 Task: Open Card Card0000000274 in Board Board0000000069 in Workspace WS0000000023 in Trello. Add Member Carxxstreet791@gmail.com to Card Card0000000274 in Board Board0000000069 in Workspace WS0000000023 in Trello. Add Blue Label titled Label0000000274 to Card Card0000000274 in Board Board0000000069 in Workspace WS0000000023 in Trello. Add Checklist CL0000000274 to Card Card0000000274 in Board Board0000000069 in Workspace WS0000000023 in Trello. Add Dates with Start Date as Sep 01 2023 and Due Date as Sep 30 2023 to Card Card0000000274 in Board Board0000000069 in Workspace WS0000000023 in Trello
Action: Mouse moved to (567, 514)
Screenshot: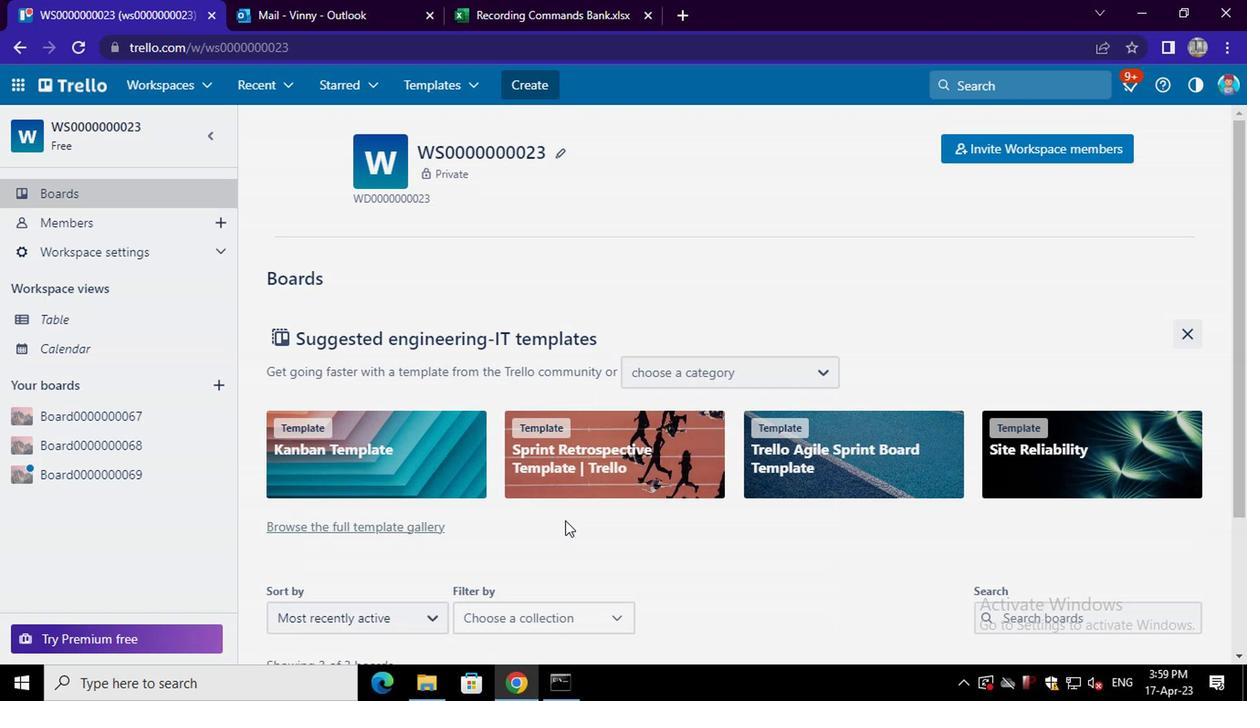 
Action: Mouse scrolled (567, 514) with delta (0, 0)
Screenshot: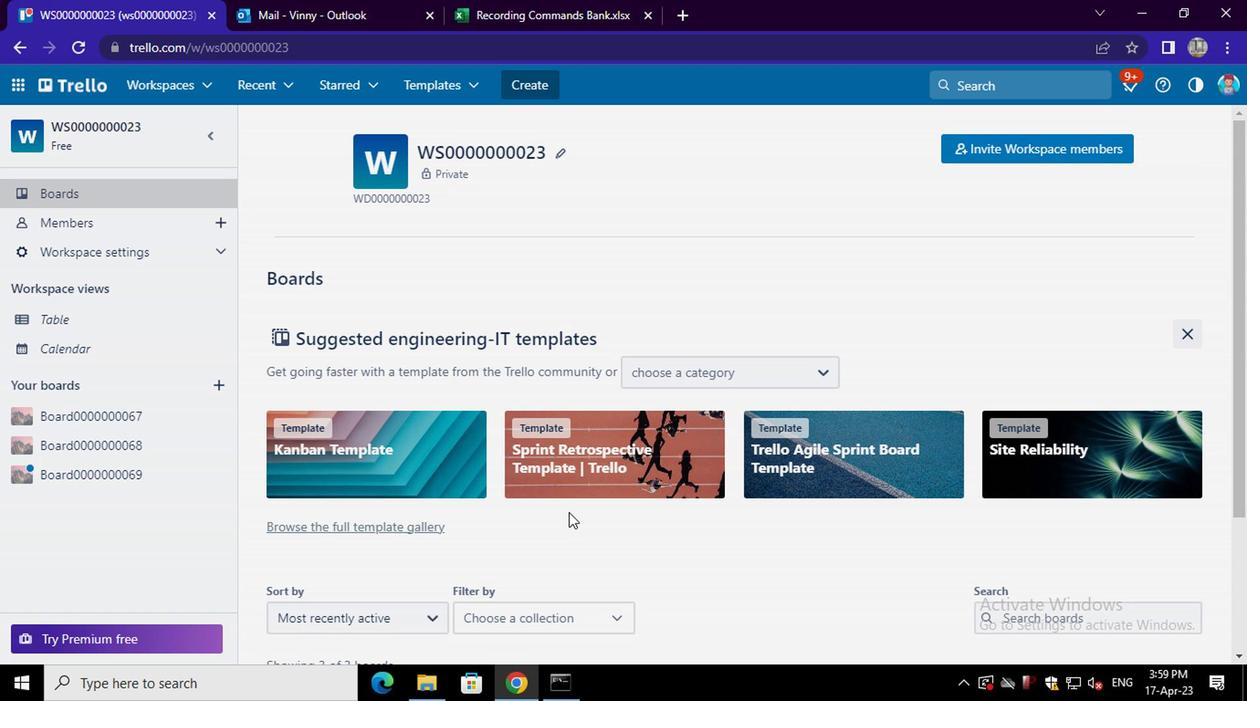 
Action: Mouse scrolled (567, 514) with delta (0, 0)
Screenshot: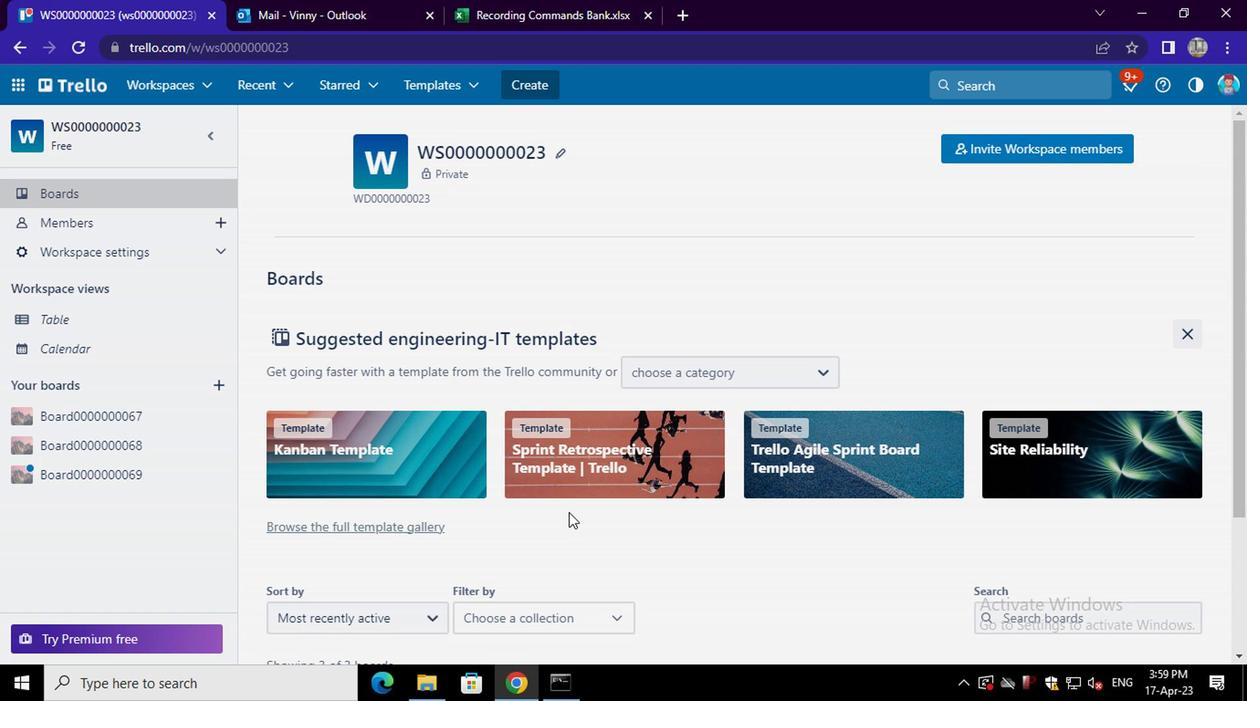 
Action: Mouse scrolled (567, 514) with delta (0, 0)
Screenshot: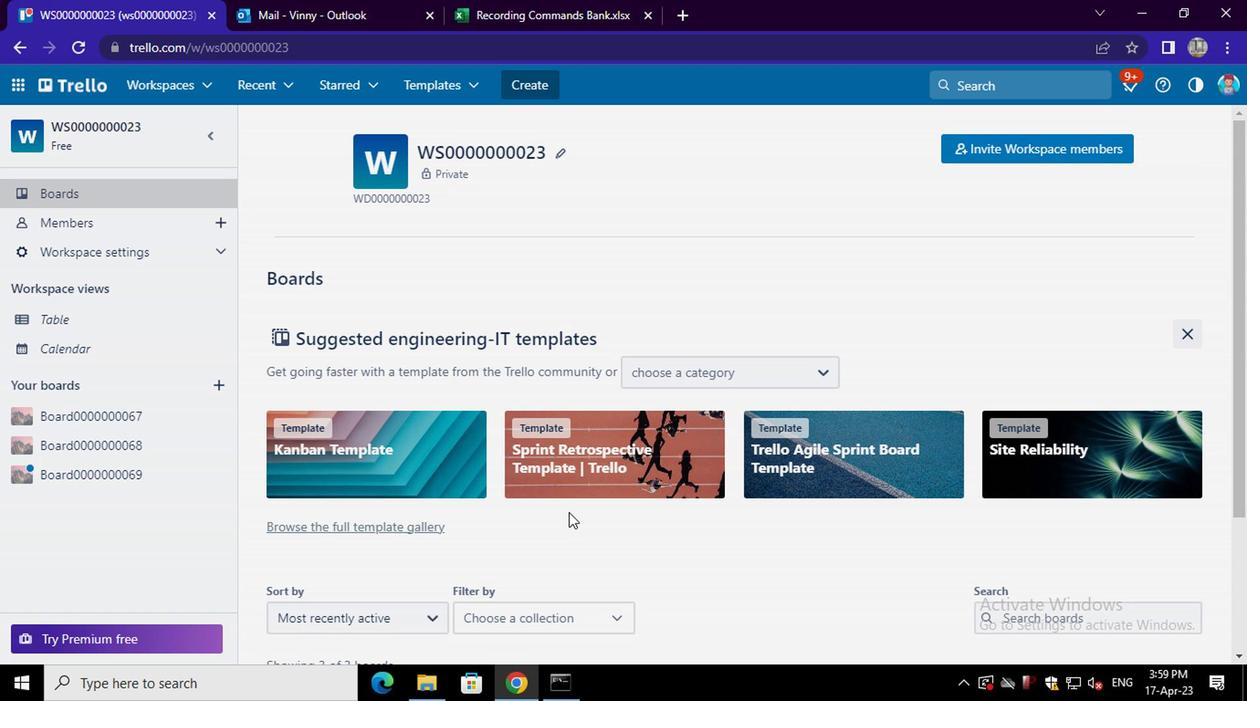
Action: Mouse scrolled (567, 514) with delta (0, 0)
Screenshot: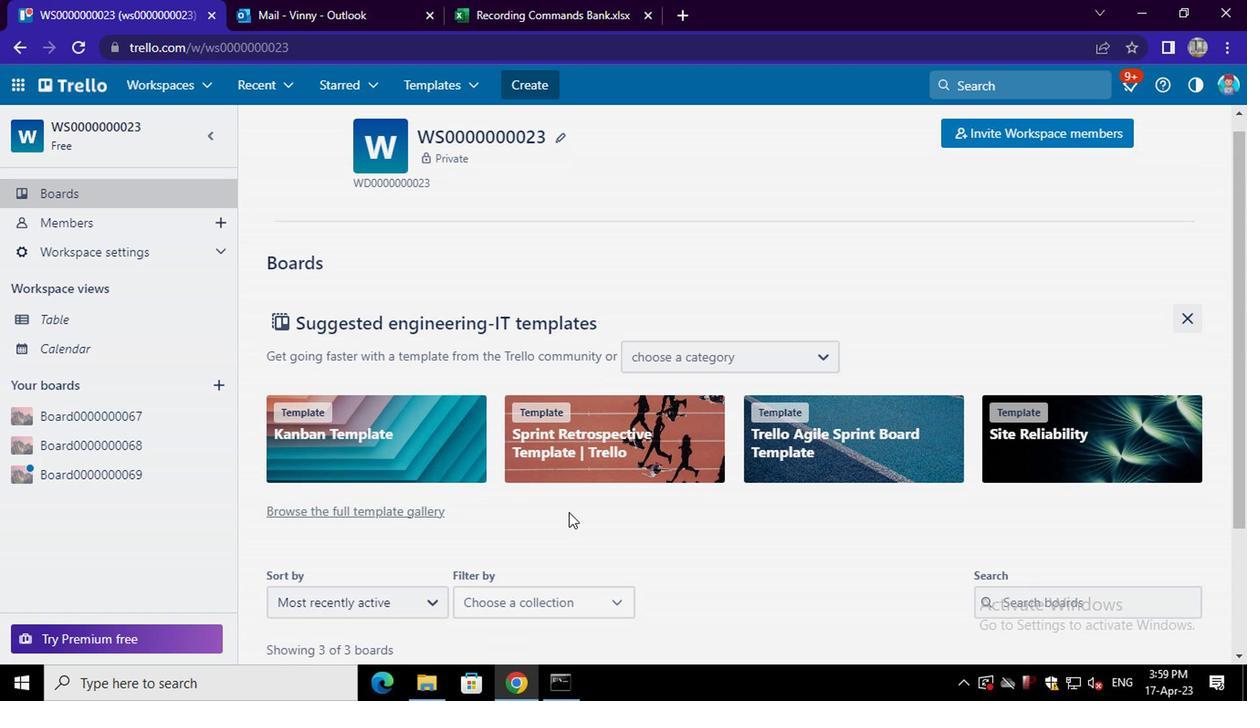 
Action: Mouse scrolled (567, 514) with delta (0, 0)
Screenshot: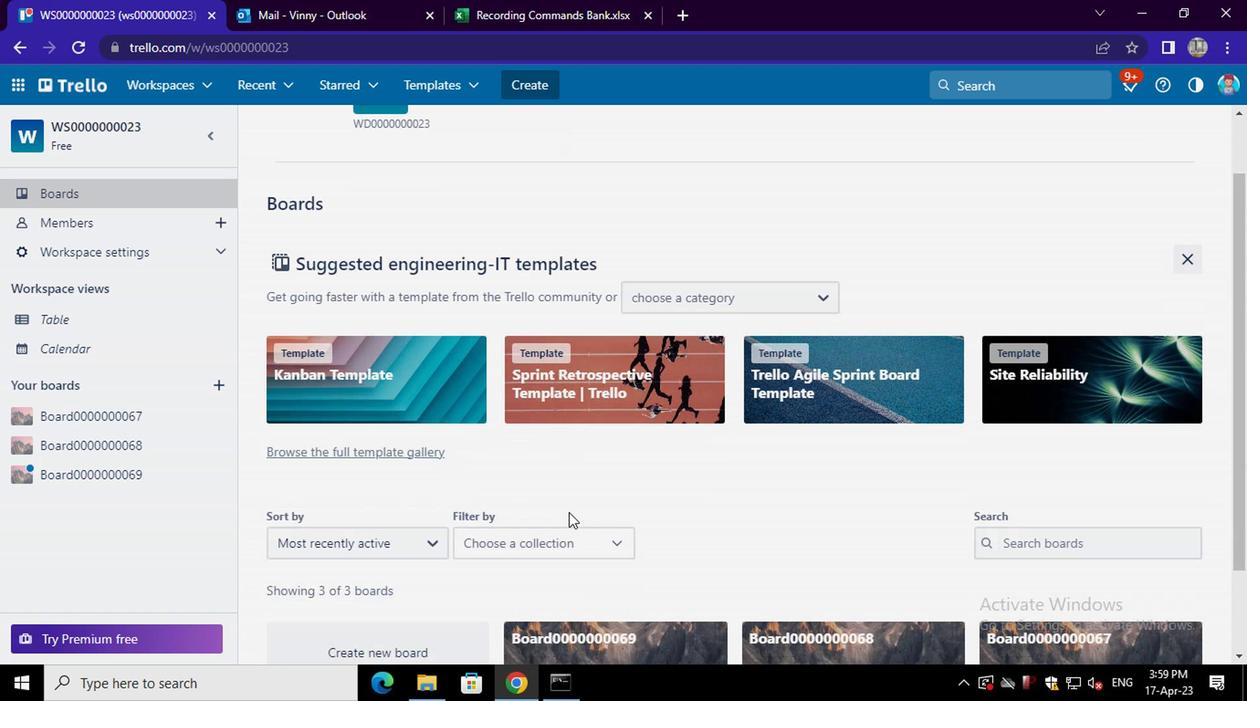 
Action: Mouse moved to (600, 542)
Screenshot: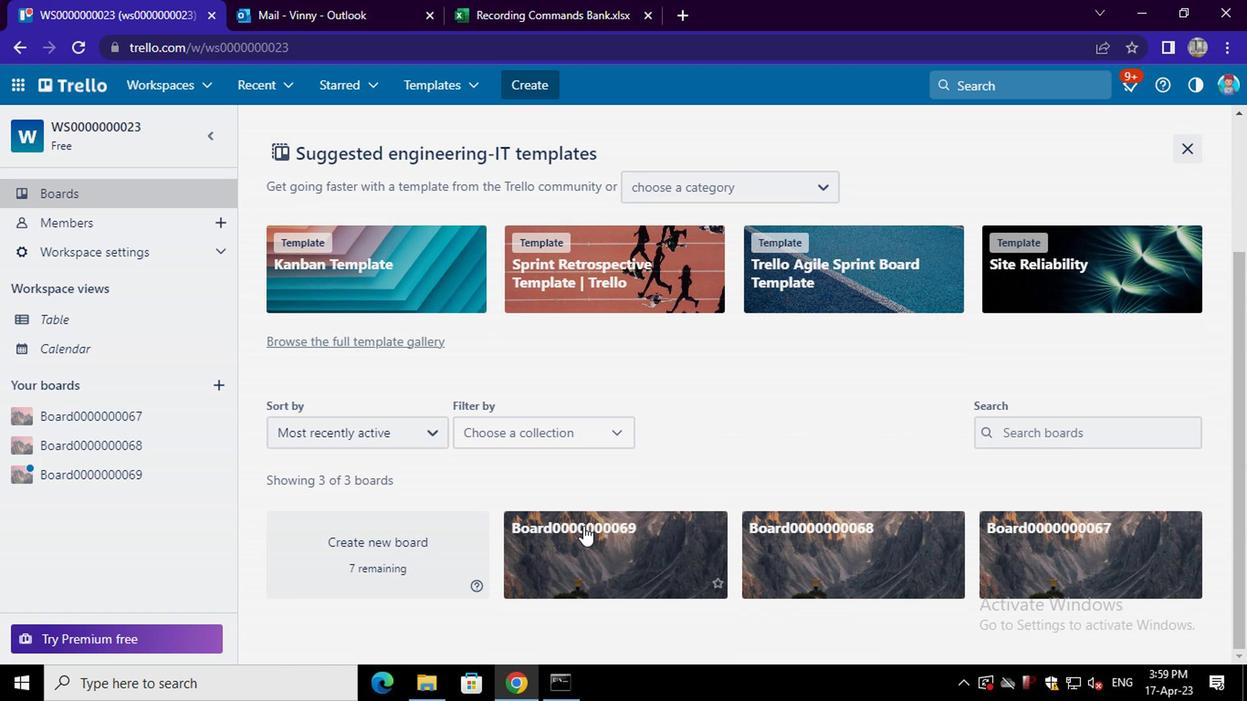 
Action: Mouse pressed left at (600, 542)
Screenshot: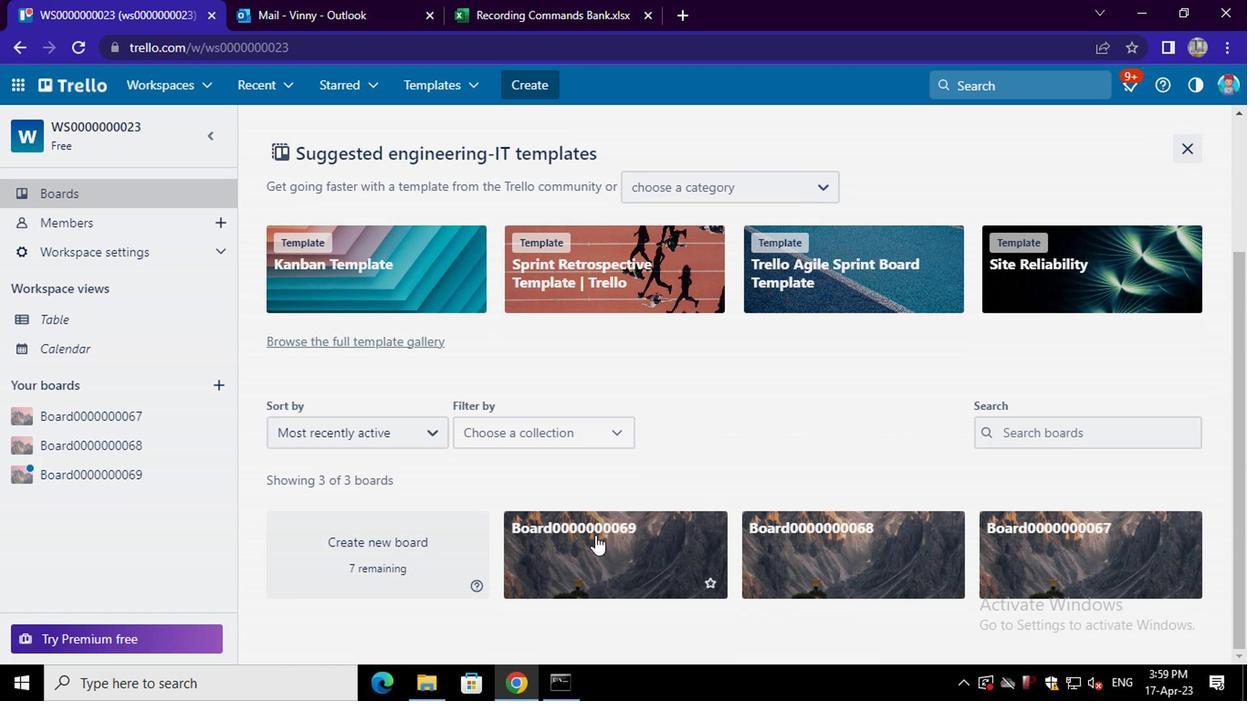 
Action: Mouse moved to (462, 366)
Screenshot: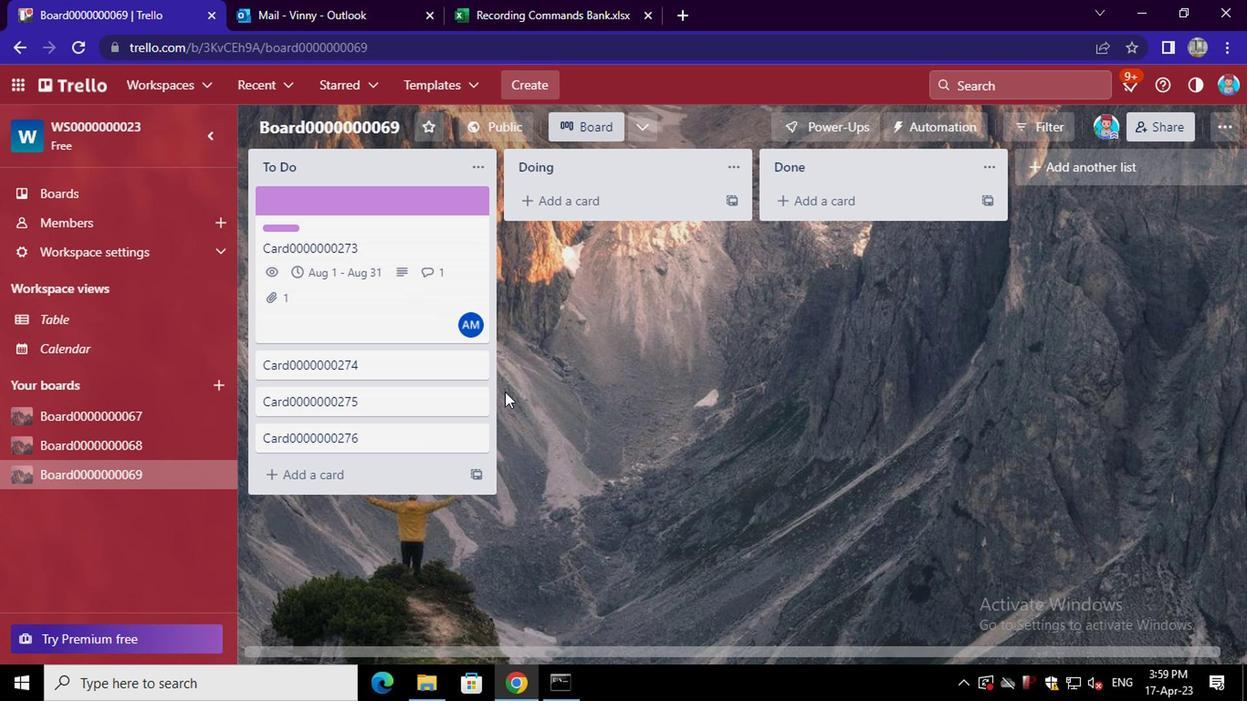 
Action: Mouse pressed left at (462, 366)
Screenshot: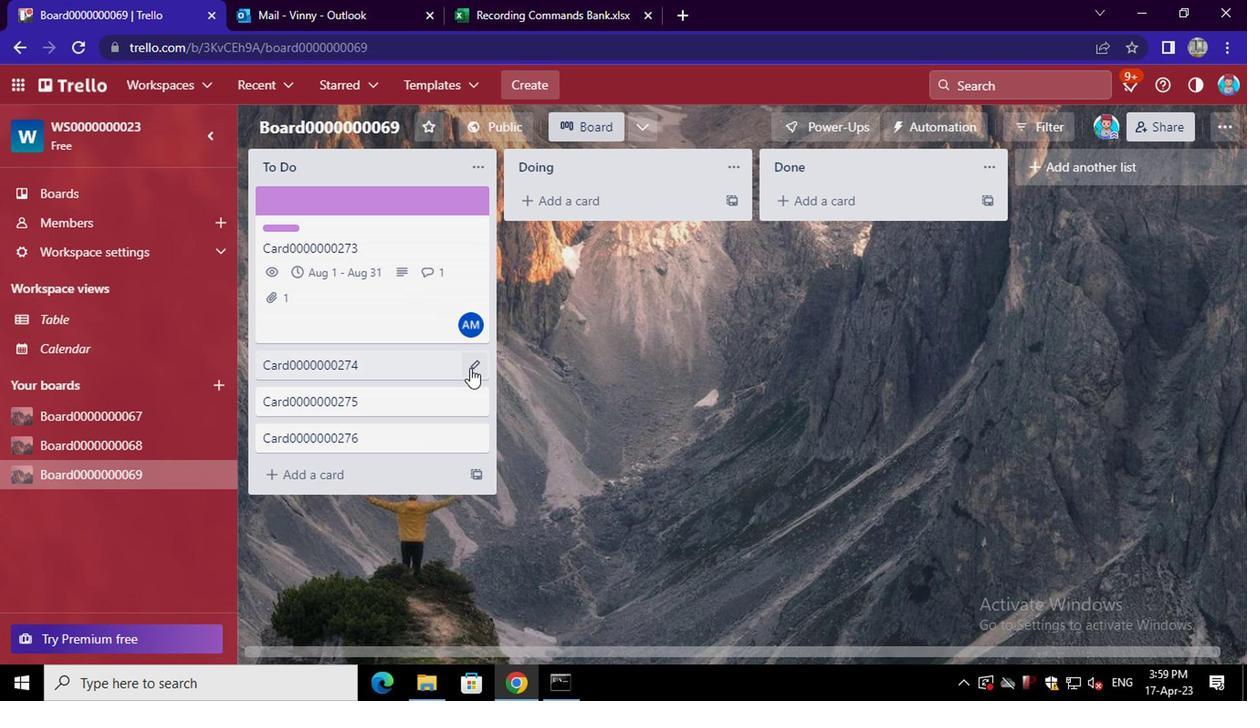 
Action: Mouse moved to (541, 358)
Screenshot: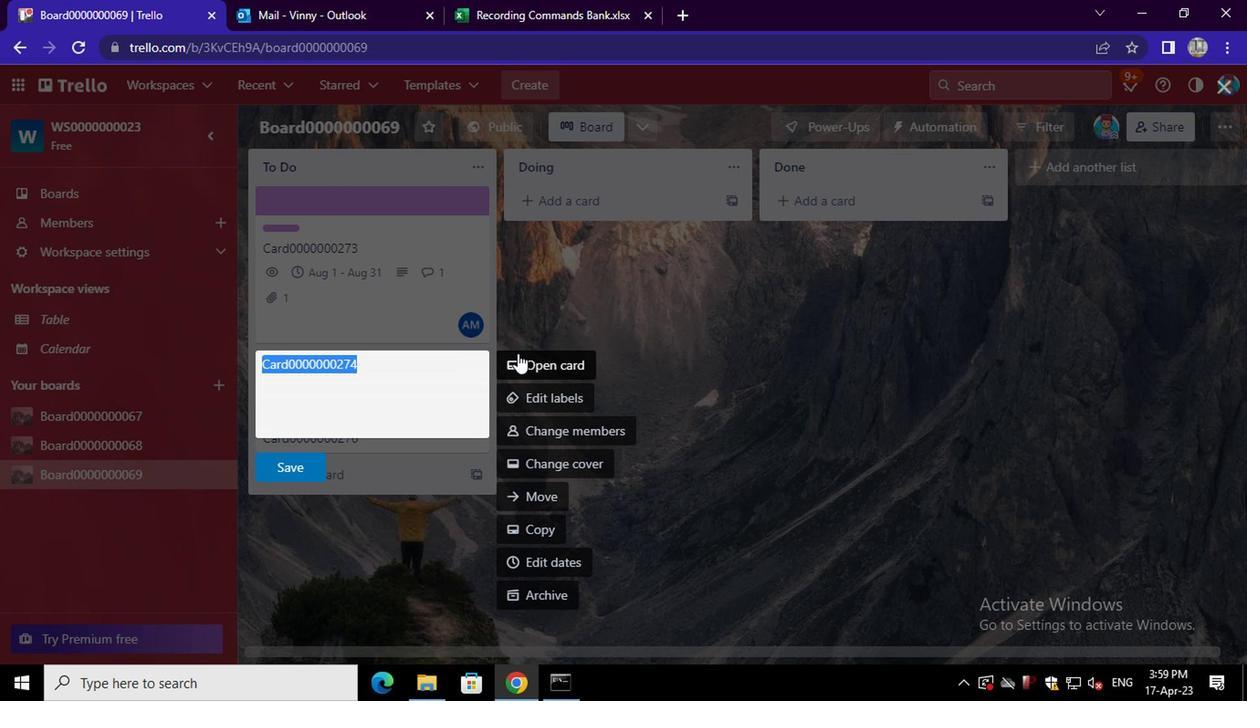 
Action: Mouse pressed left at (541, 358)
Screenshot: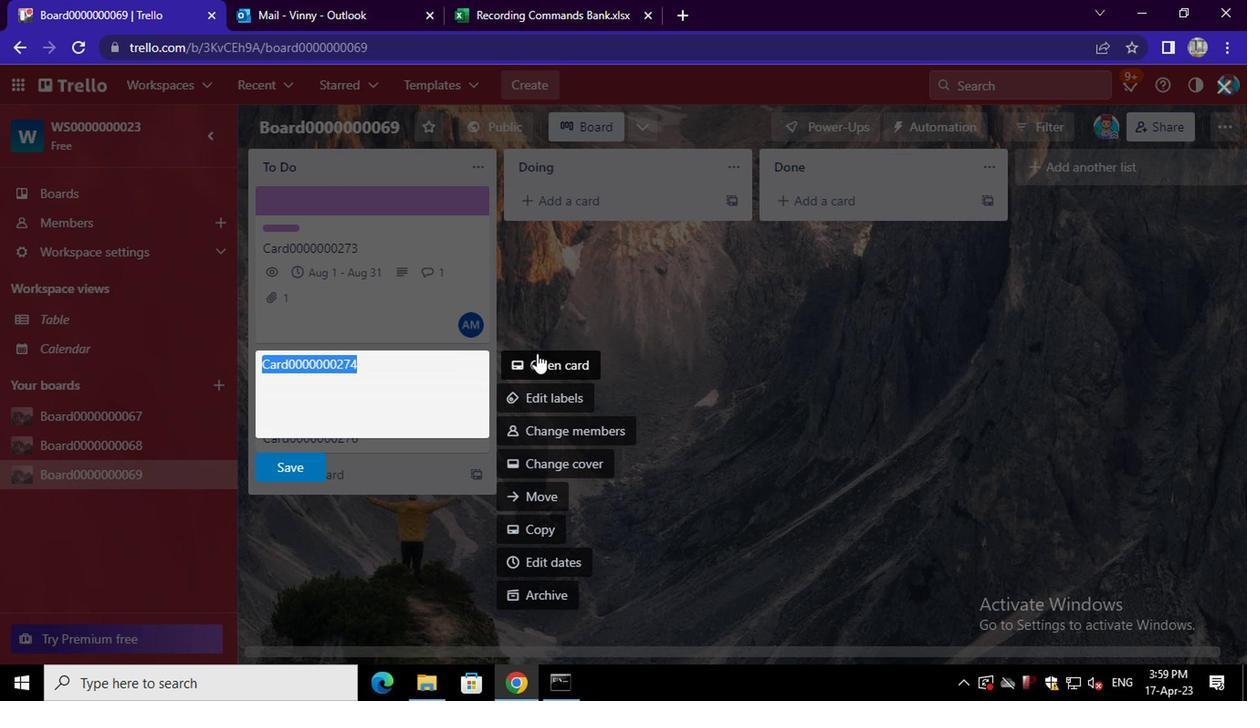 
Action: Mouse moved to (836, 235)
Screenshot: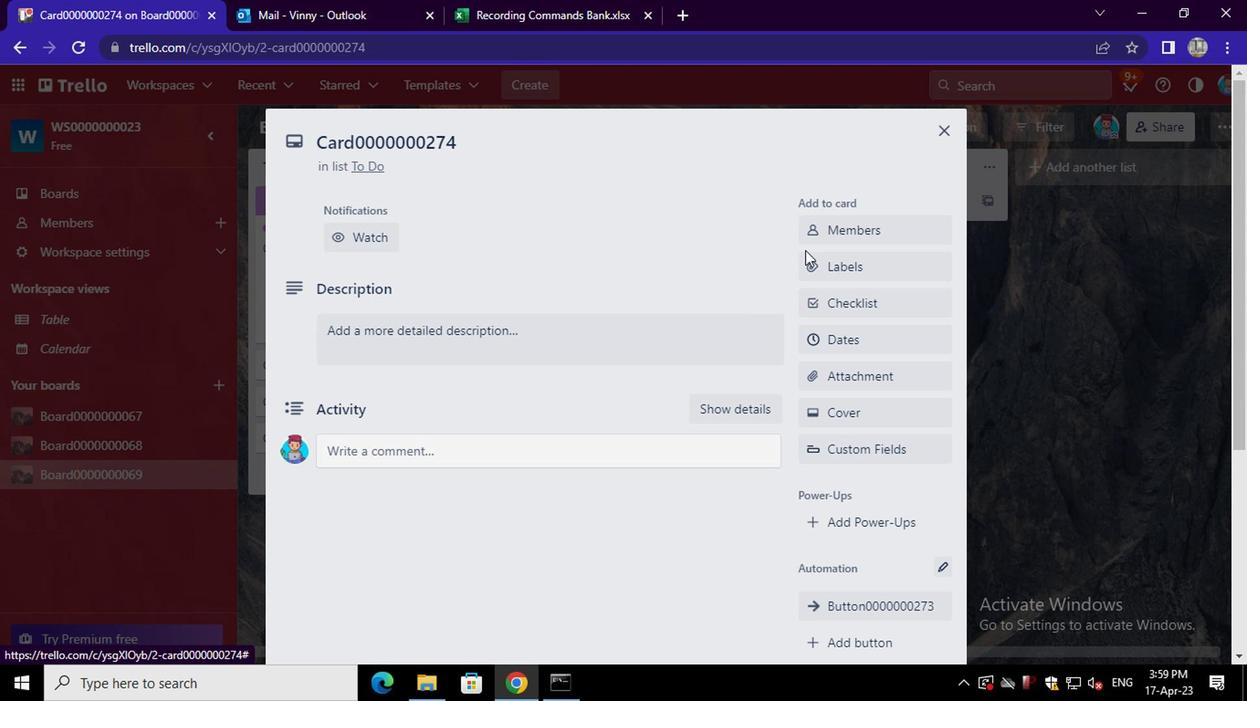 
Action: Mouse pressed left at (836, 235)
Screenshot: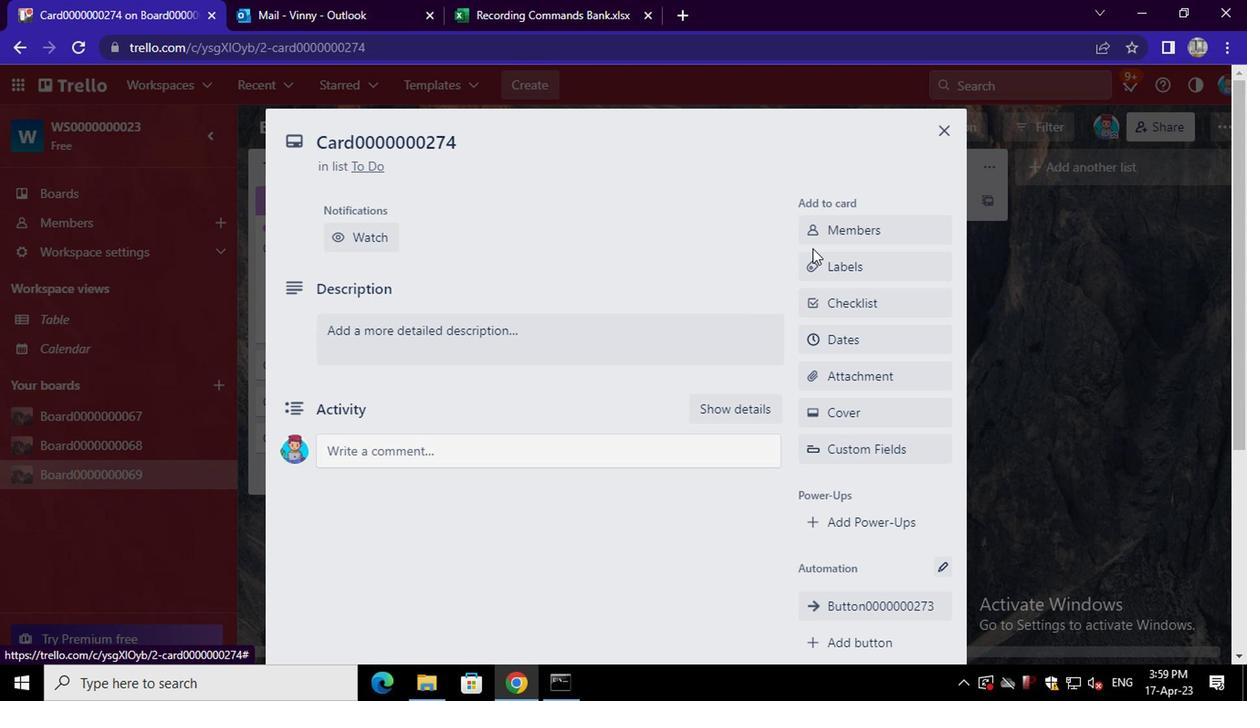 
Action: Mouse moved to (874, 317)
Screenshot: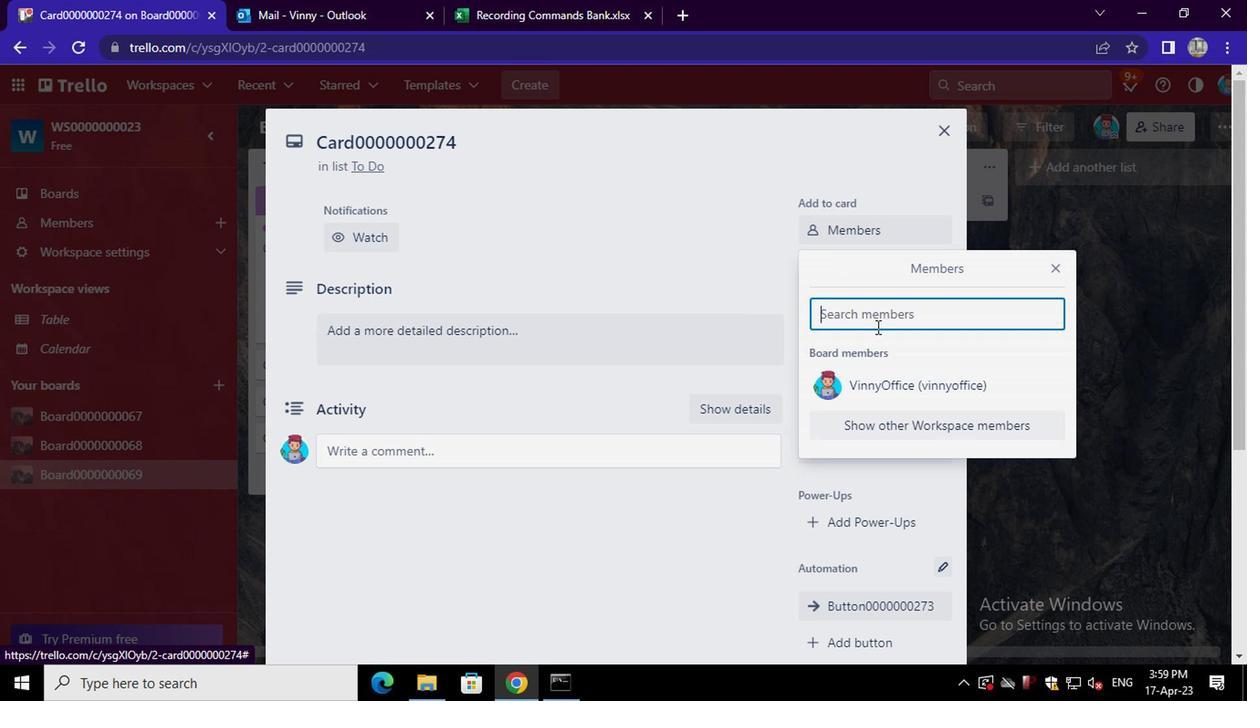 
Action: Mouse pressed left at (874, 317)
Screenshot: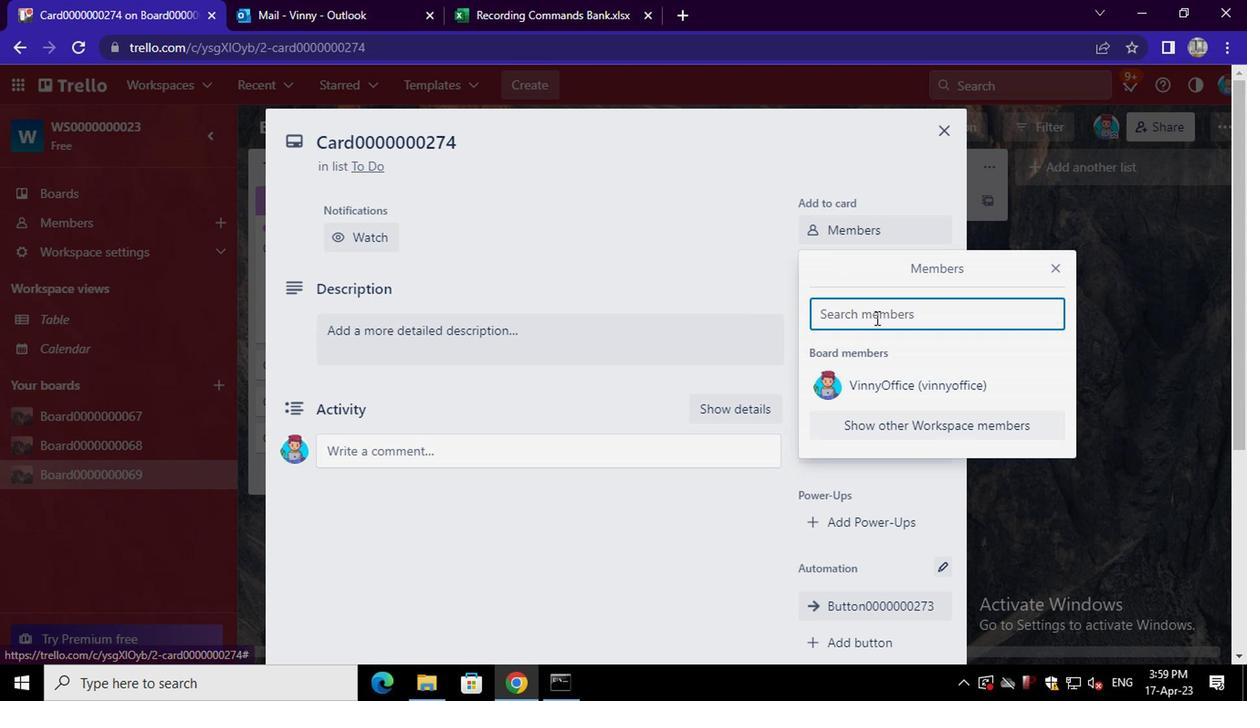 
Action: Mouse moved to (907, 291)
Screenshot: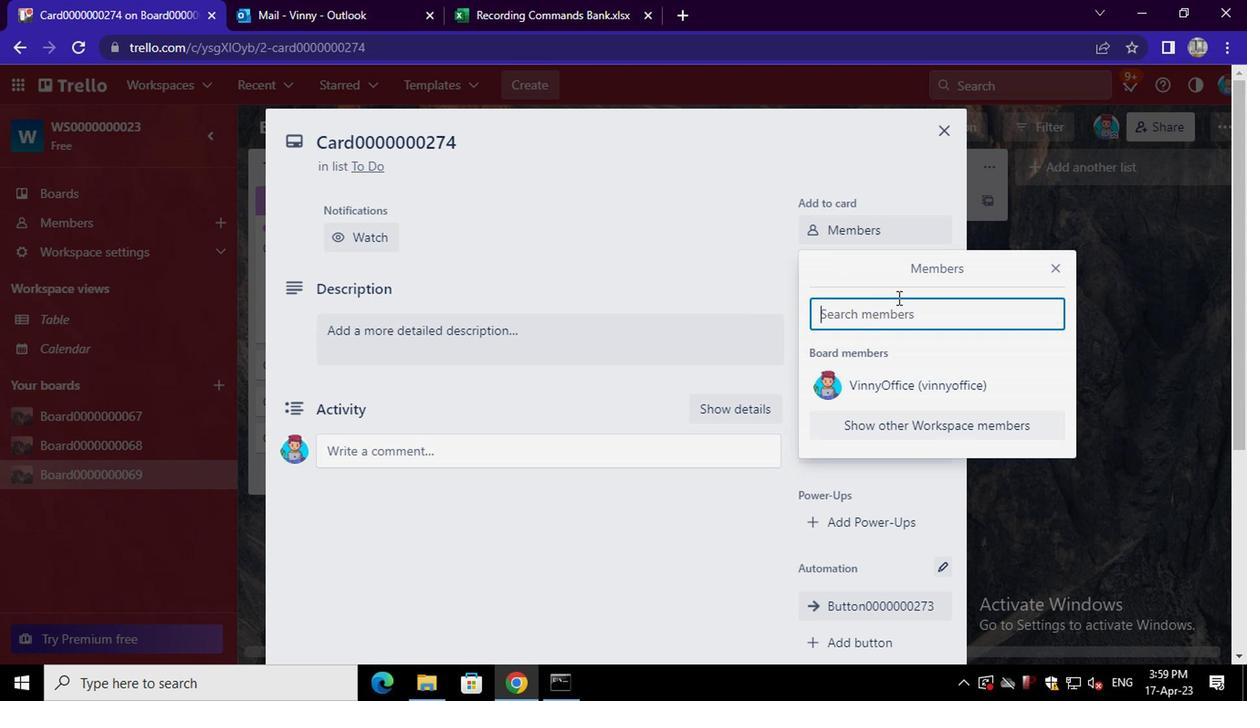 
Action: Key pressed <Key.shift>CAR<Key.backspace><Key.backspace>ARXXSTREET791<Key.shift>@GMAIL.COM
Screenshot: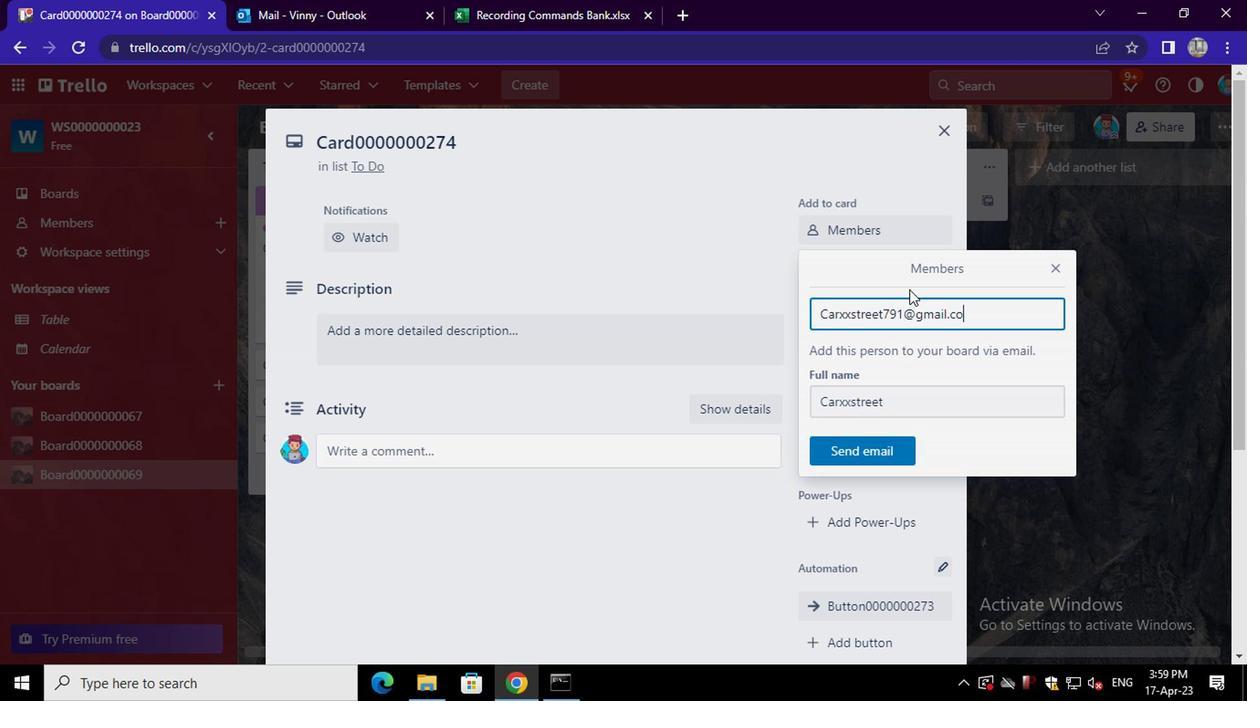
Action: Mouse moved to (885, 452)
Screenshot: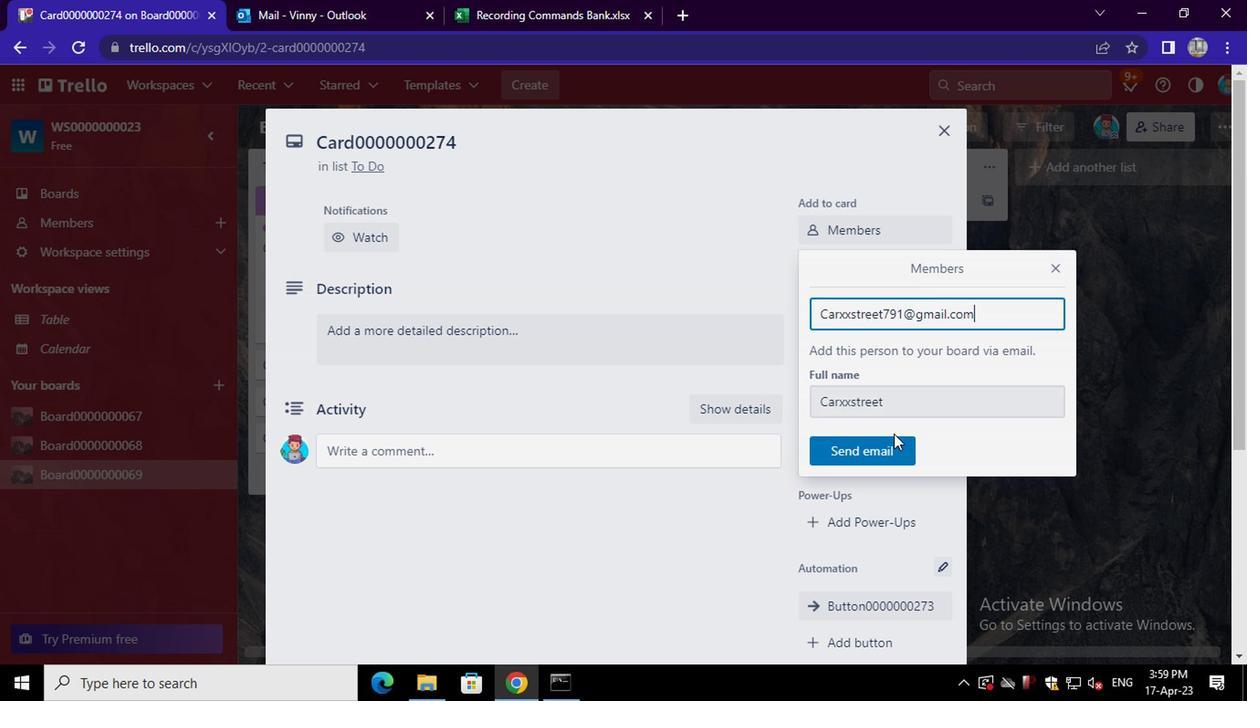 
Action: Mouse pressed left at (885, 452)
Screenshot: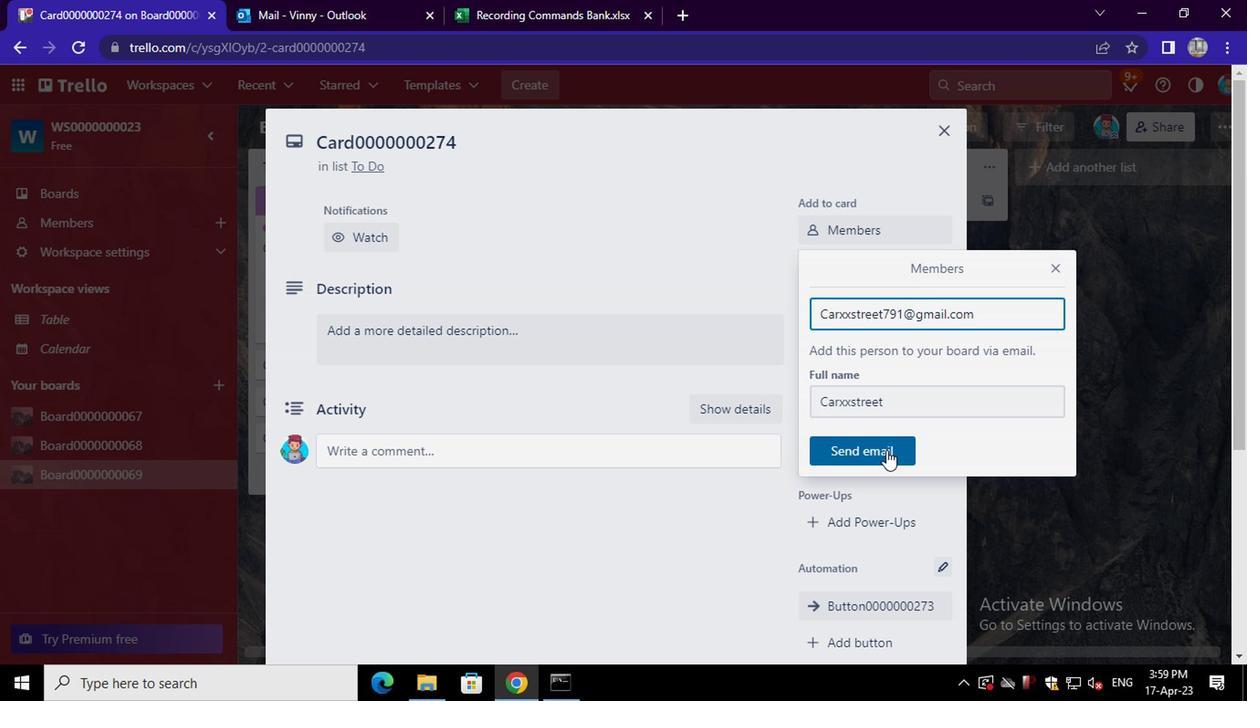 
Action: Mouse moved to (870, 271)
Screenshot: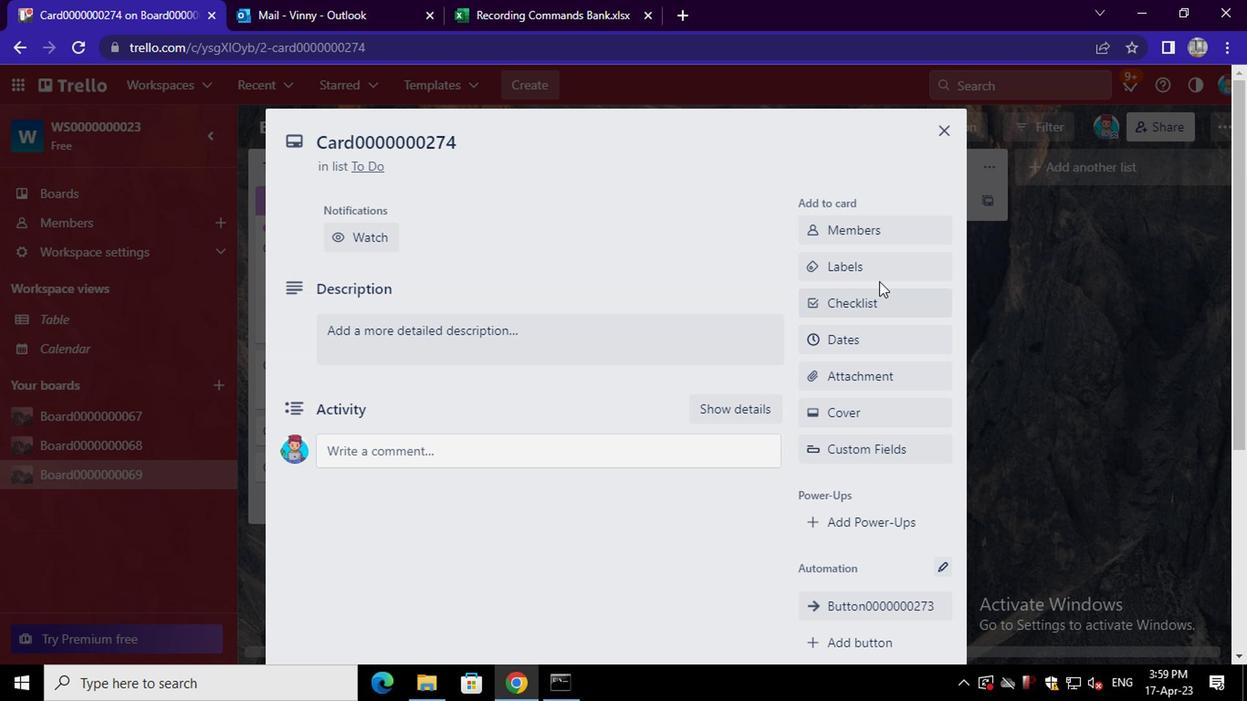 
Action: Mouse pressed left at (870, 271)
Screenshot: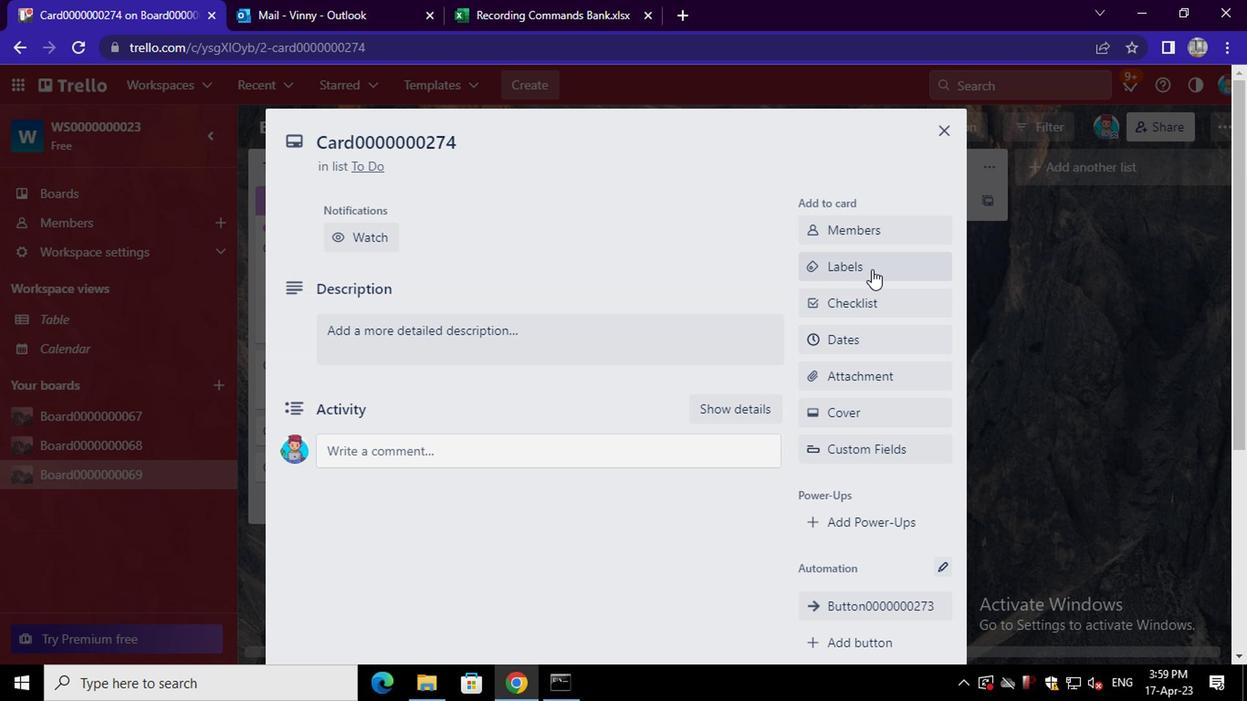 
Action: Mouse moved to (899, 177)
Screenshot: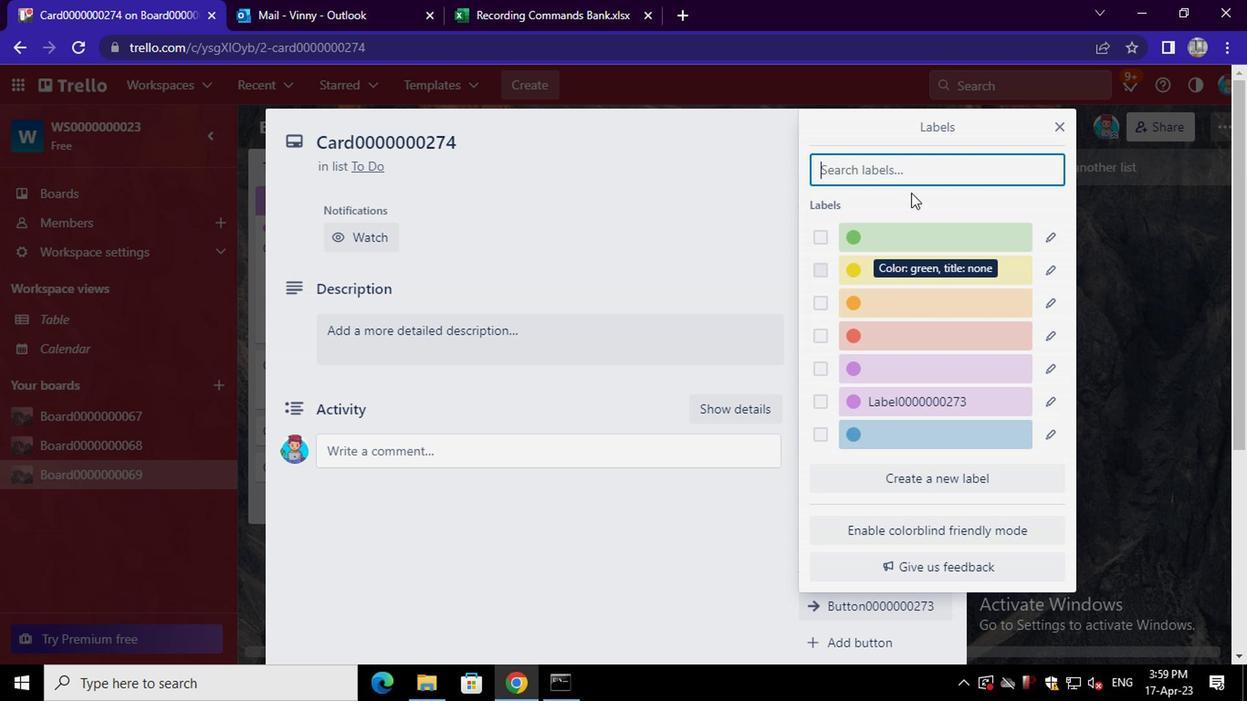 
Action: Mouse pressed left at (899, 177)
Screenshot: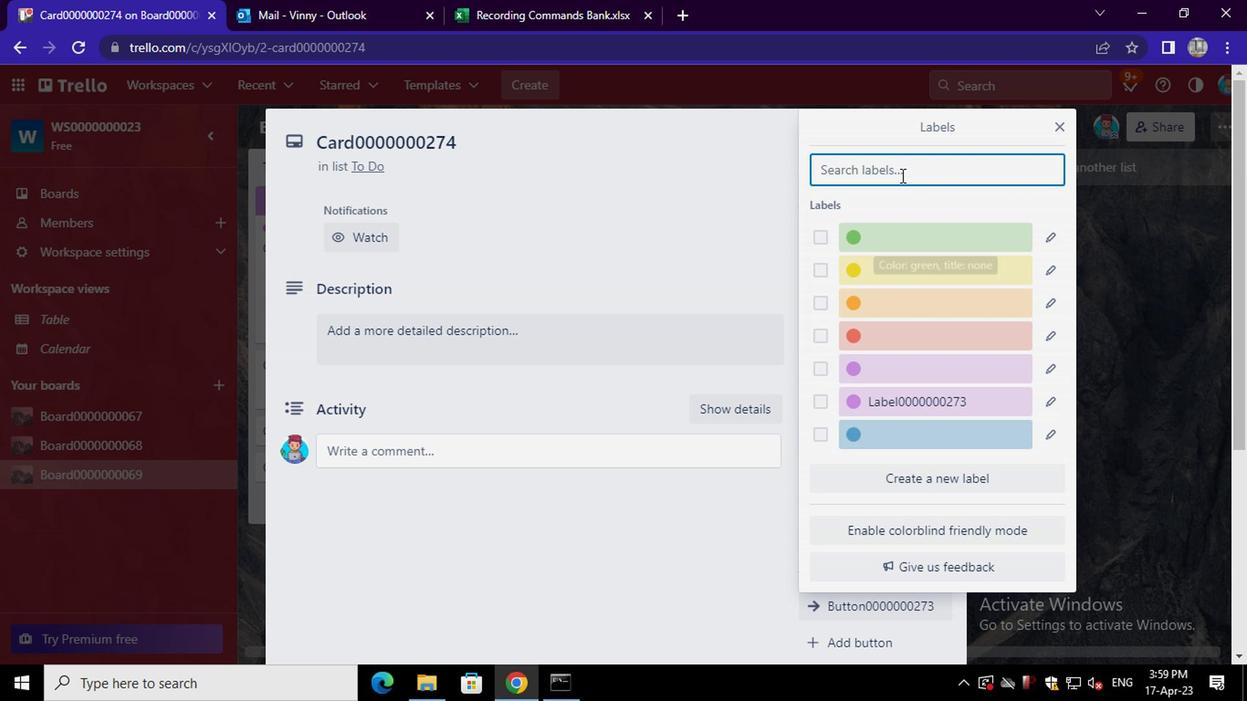 
Action: Key pressed <Key.shift>LABEL0000000274
Screenshot: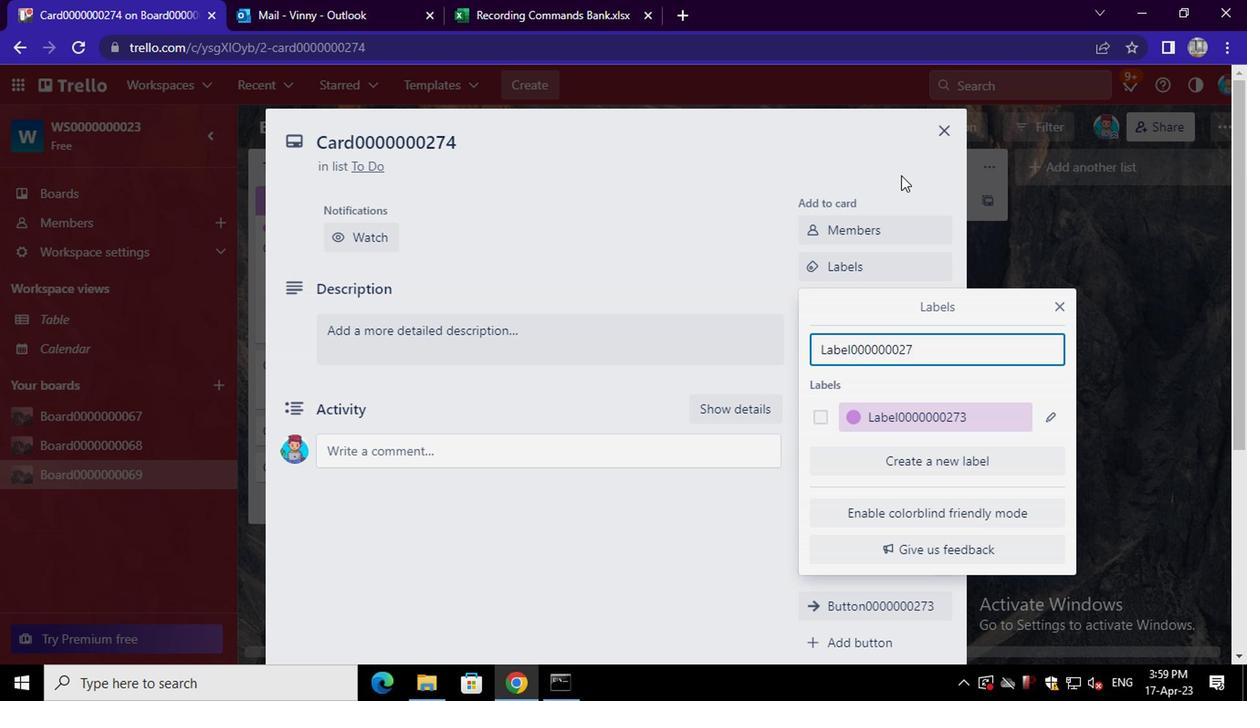 
Action: Mouse moved to (962, 422)
Screenshot: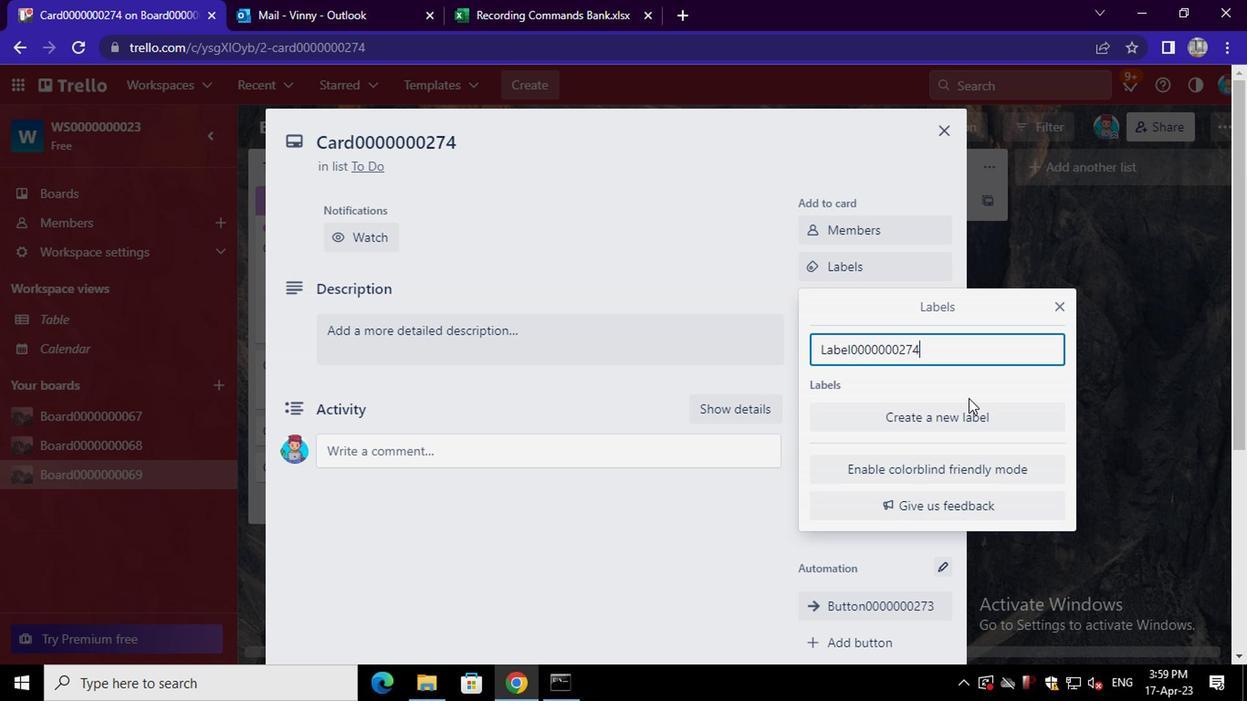 
Action: Mouse pressed left at (962, 422)
Screenshot: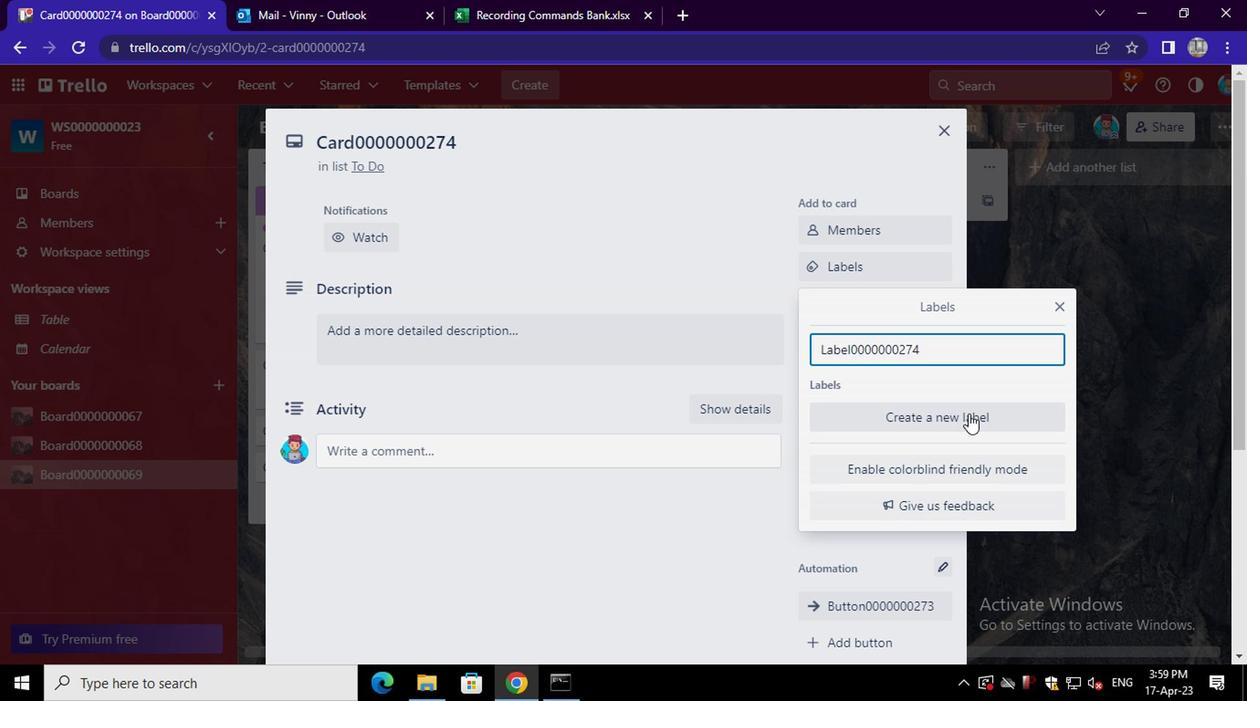 
Action: Mouse moved to (840, 499)
Screenshot: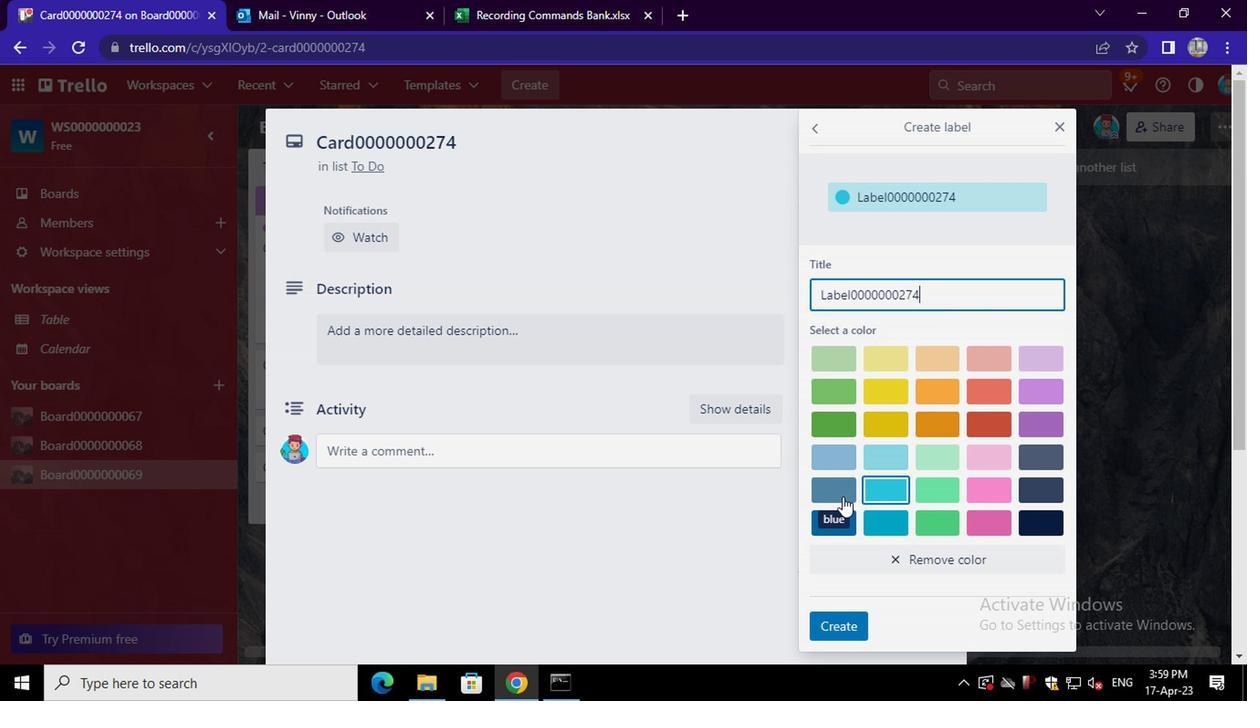 
Action: Mouse pressed left at (840, 499)
Screenshot: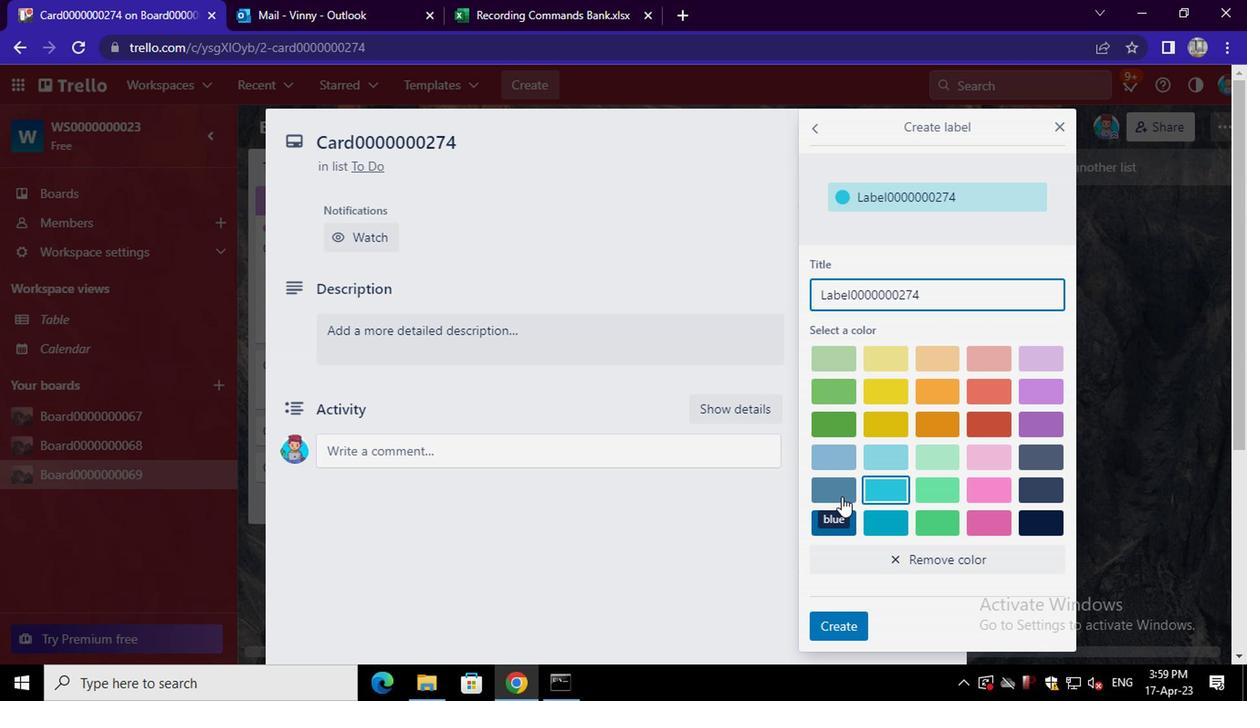 
Action: Mouse moved to (840, 623)
Screenshot: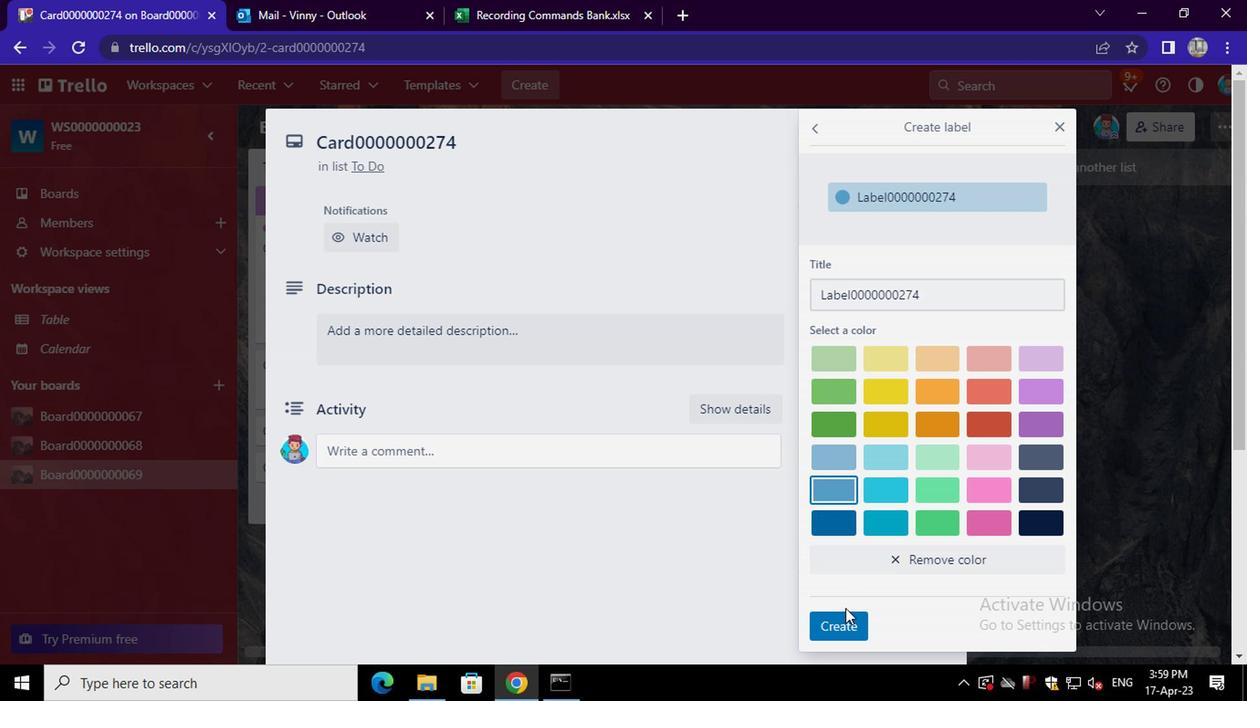 
Action: Mouse pressed left at (840, 623)
Screenshot: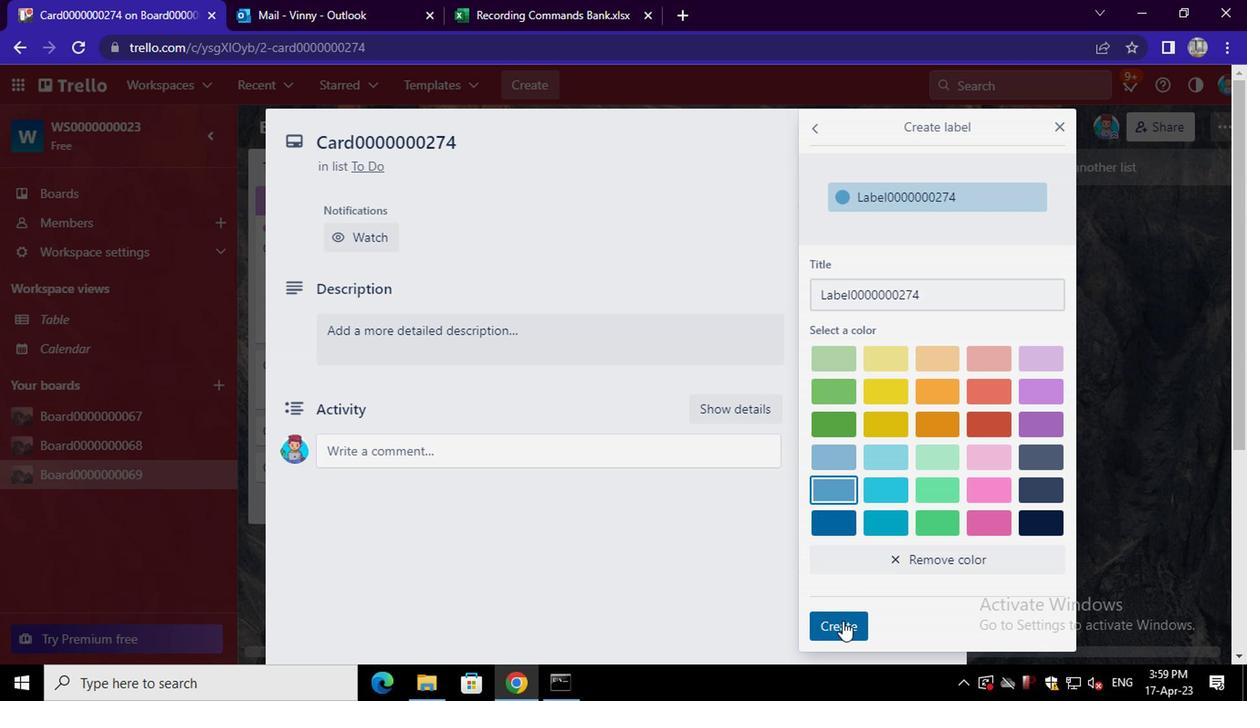 
Action: Mouse moved to (729, 467)
Screenshot: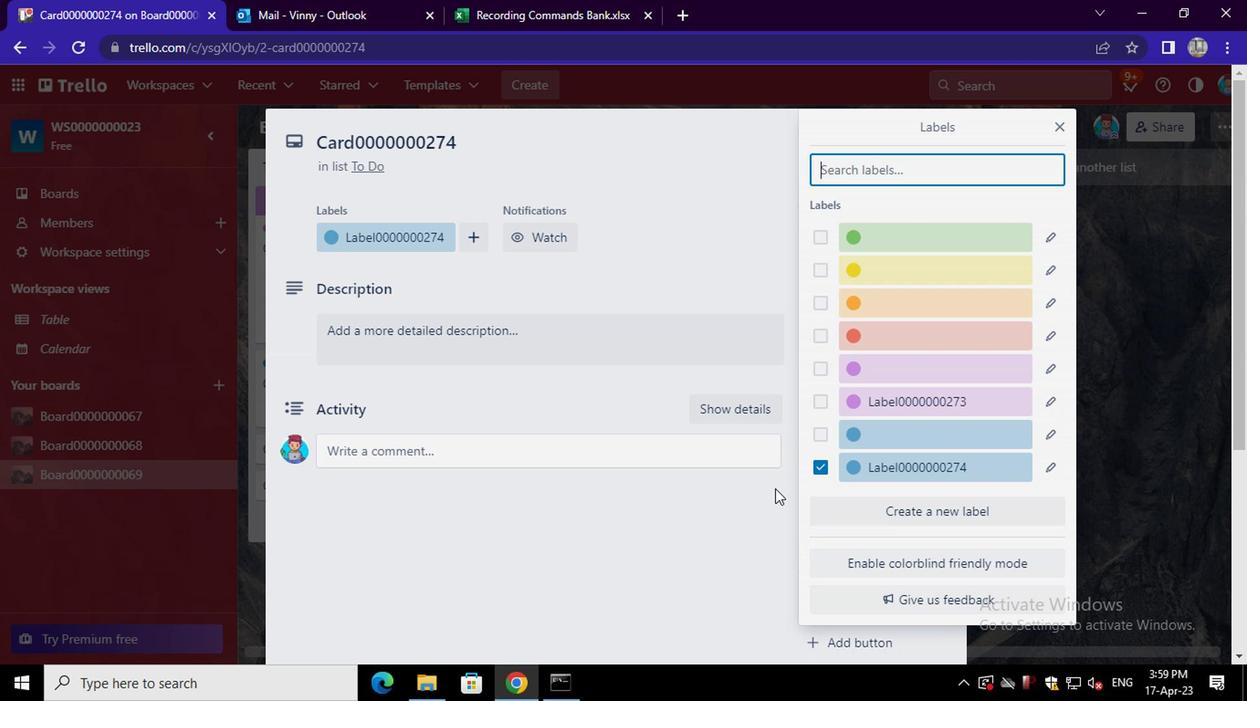 
Action: Mouse pressed left at (729, 467)
Screenshot: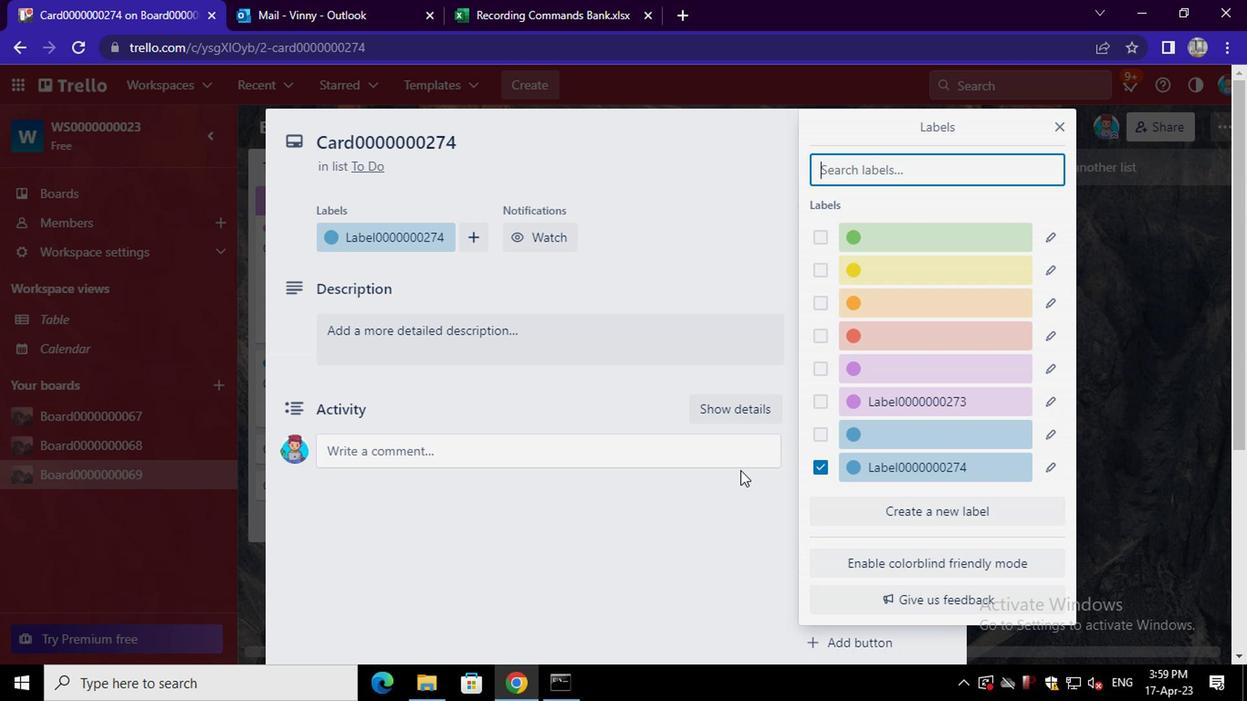 
Action: Mouse moved to (865, 306)
Screenshot: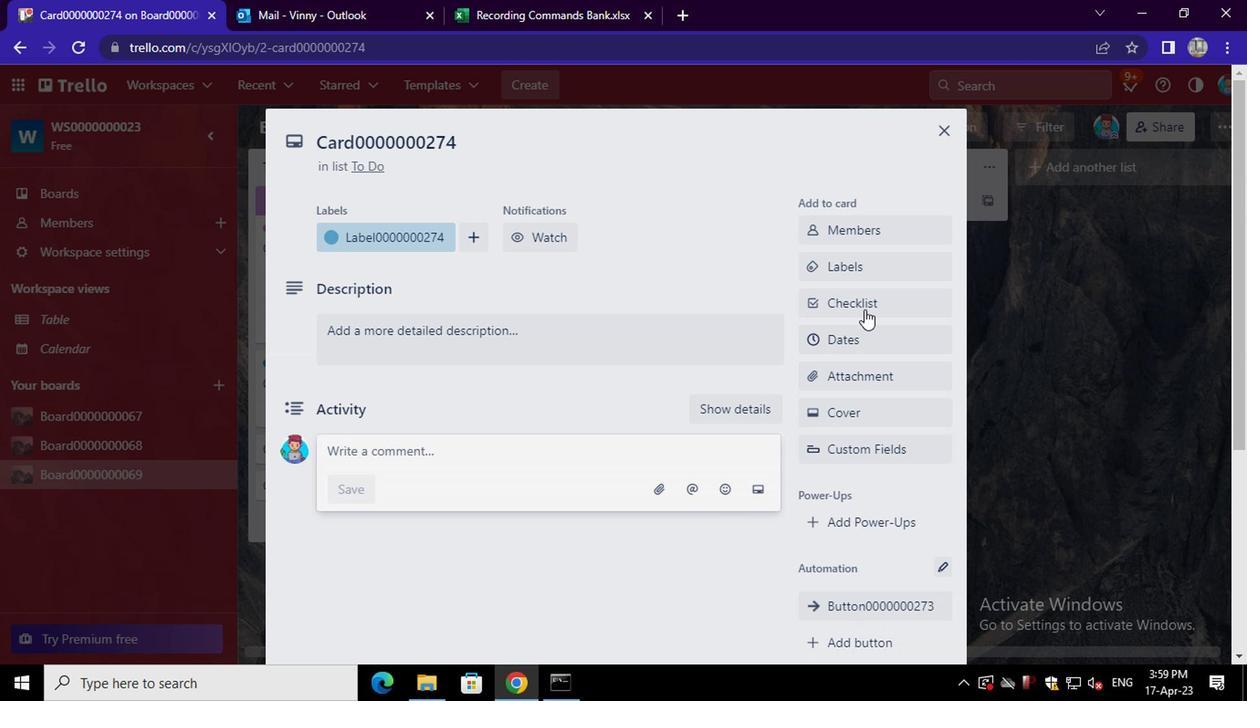 
Action: Mouse pressed left at (865, 306)
Screenshot: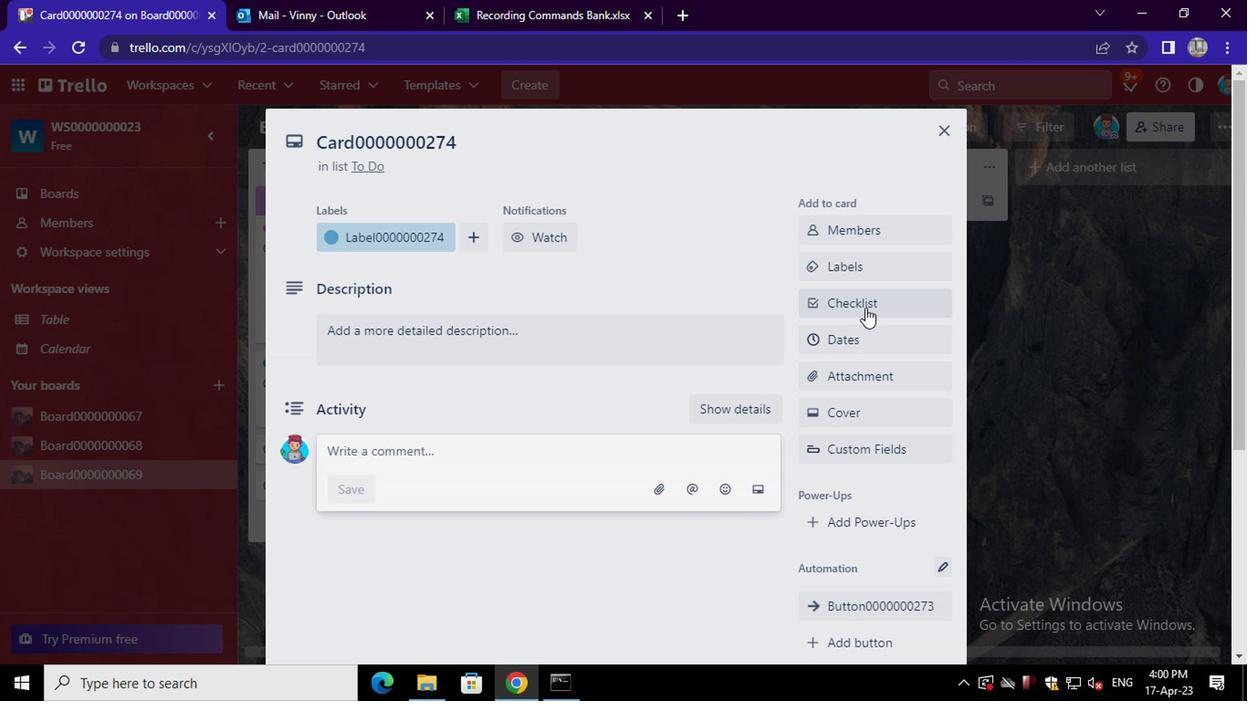 
Action: Mouse moved to (906, 406)
Screenshot: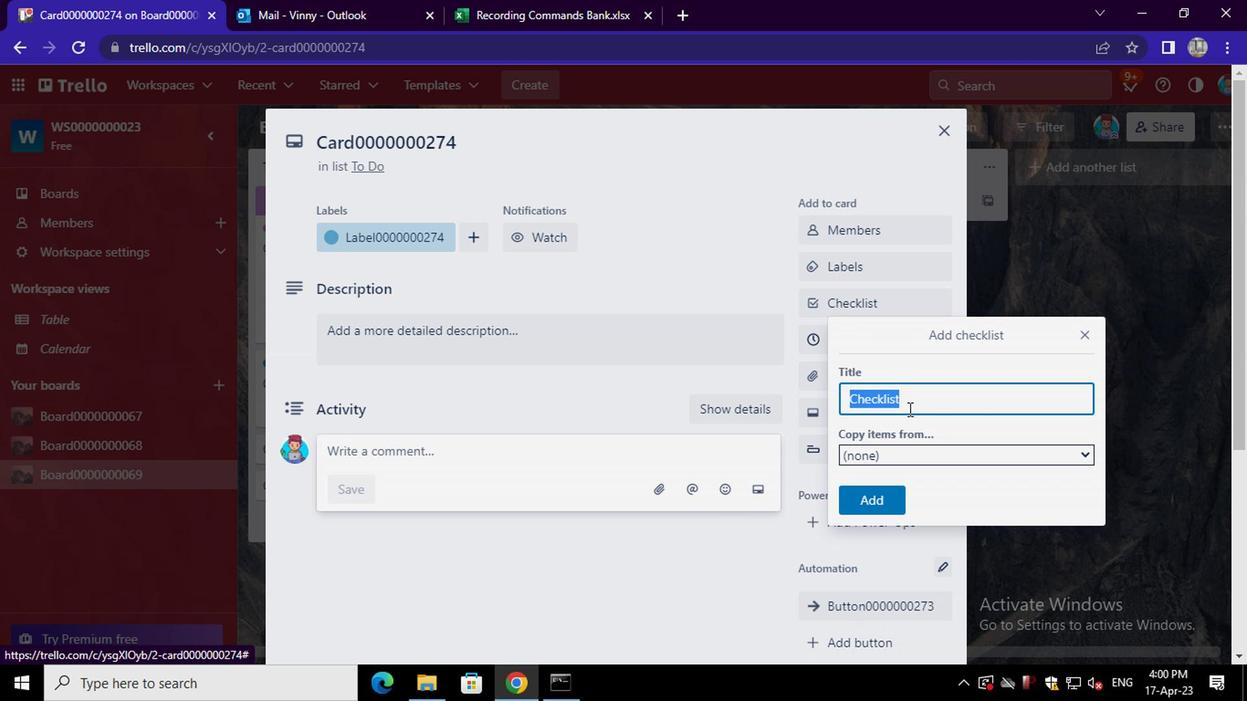 
Action: Mouse pressed left at (906, 406)
Screenshot: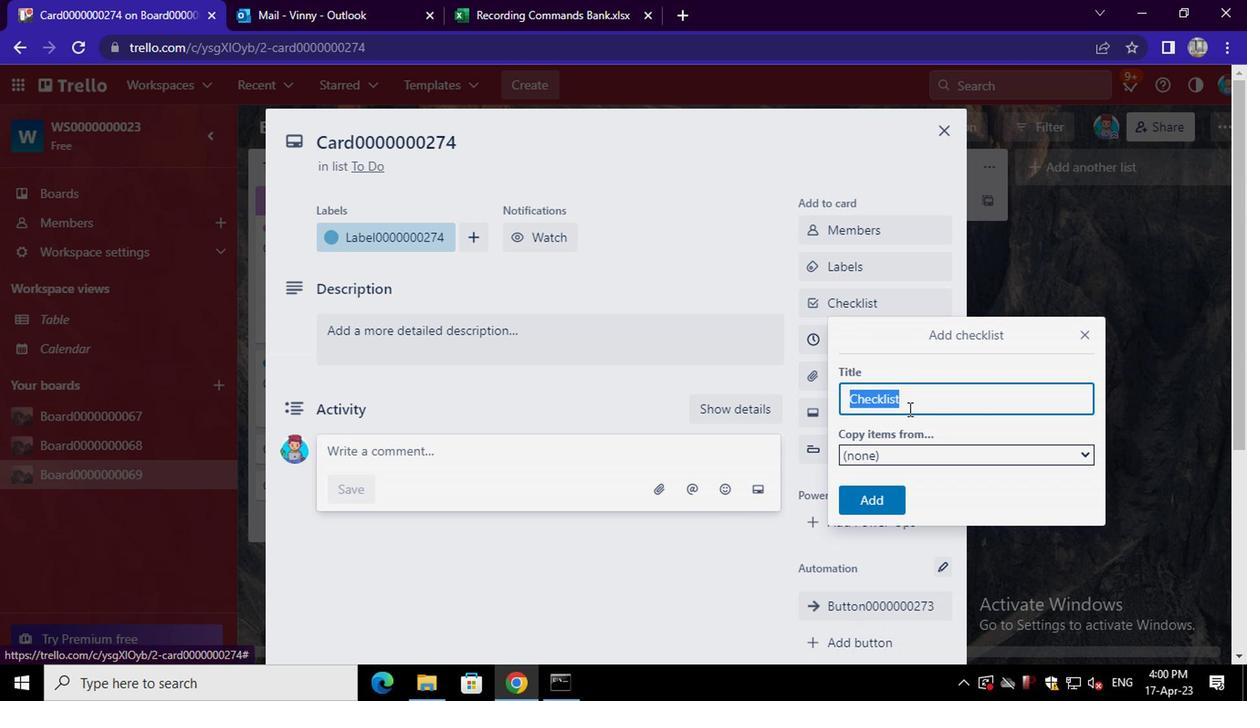 
Action: Mouse moved to (907, 403)
Screenshot: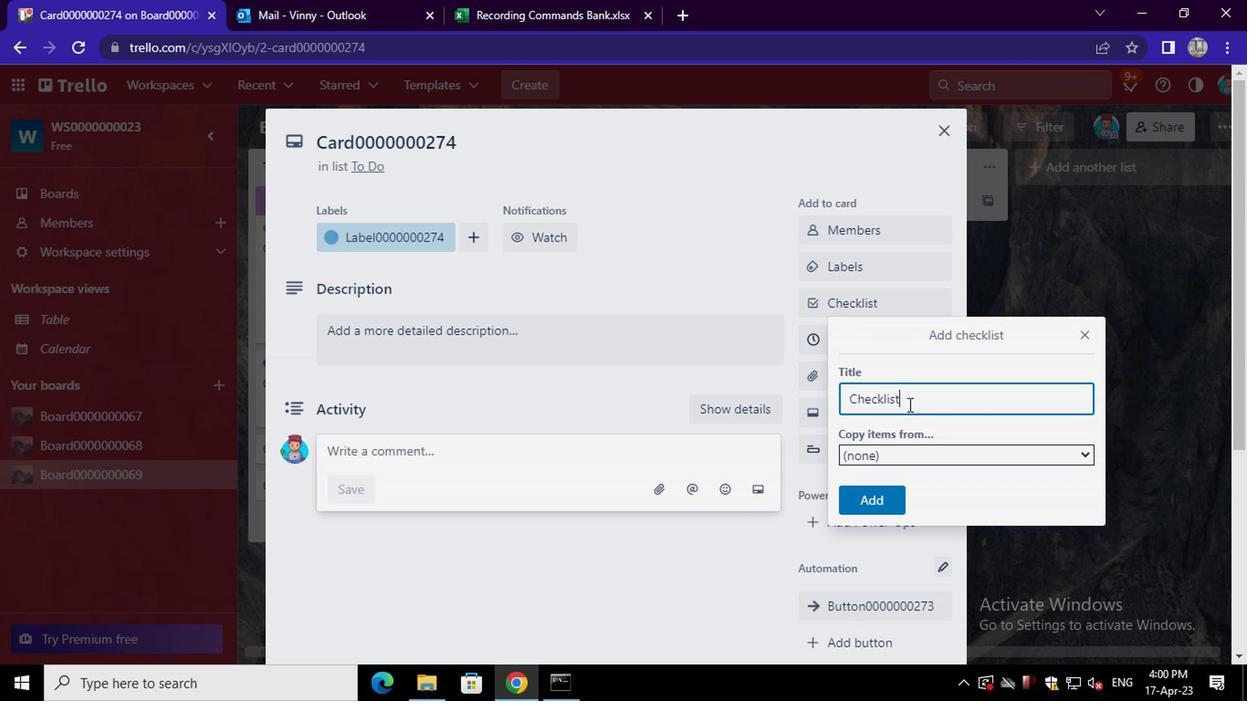 
Action: Key pressed <Key.backspace><Key.backspace><Key.backspace><Key.backspace><Key.backspace><Key.backspace><Key.backspace><Key.backspace><Key.backspace><Key.backspace><Key.backspace><Key.backspace><Key.backspace><Key.backspace><Key.backspace><Key.backspace><Key.backspace><Key.backspace><Key.backspace><Key.shift>CL0000000274
Screenshot: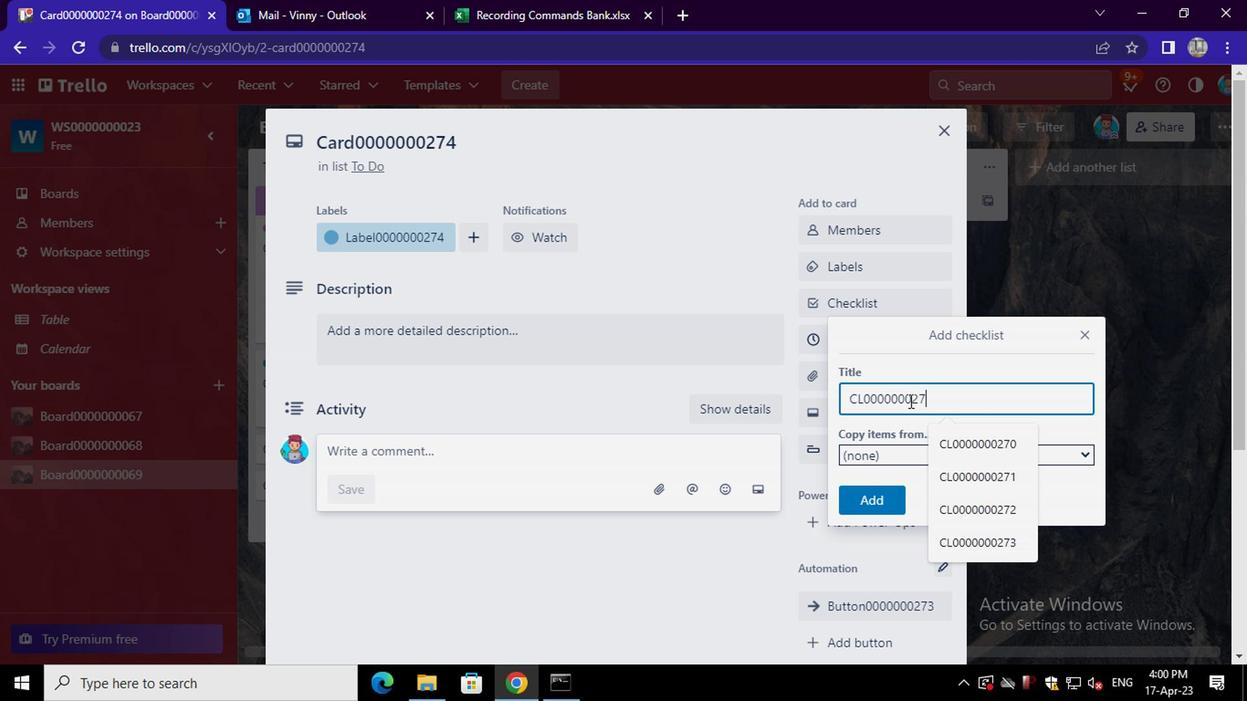 
Action: Mouse moved to (888, 492)
Screenshot: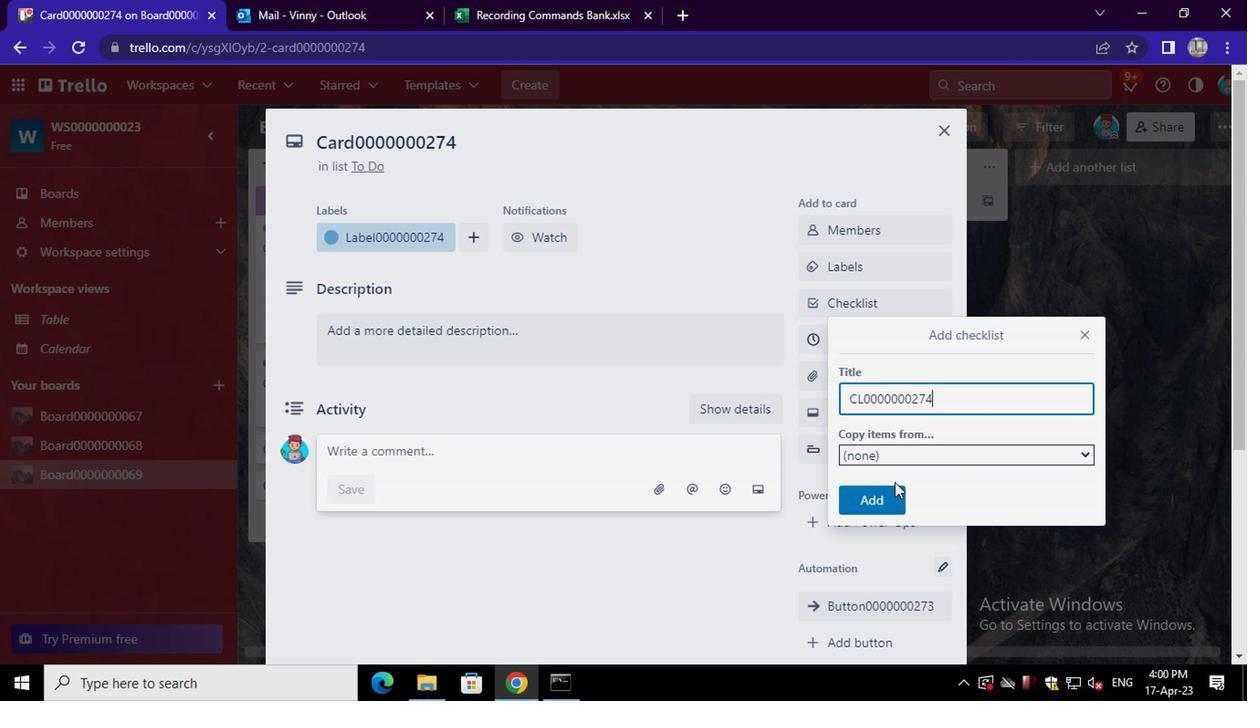 
Action: Mouse pressed left at (888, 492)
Screenshot: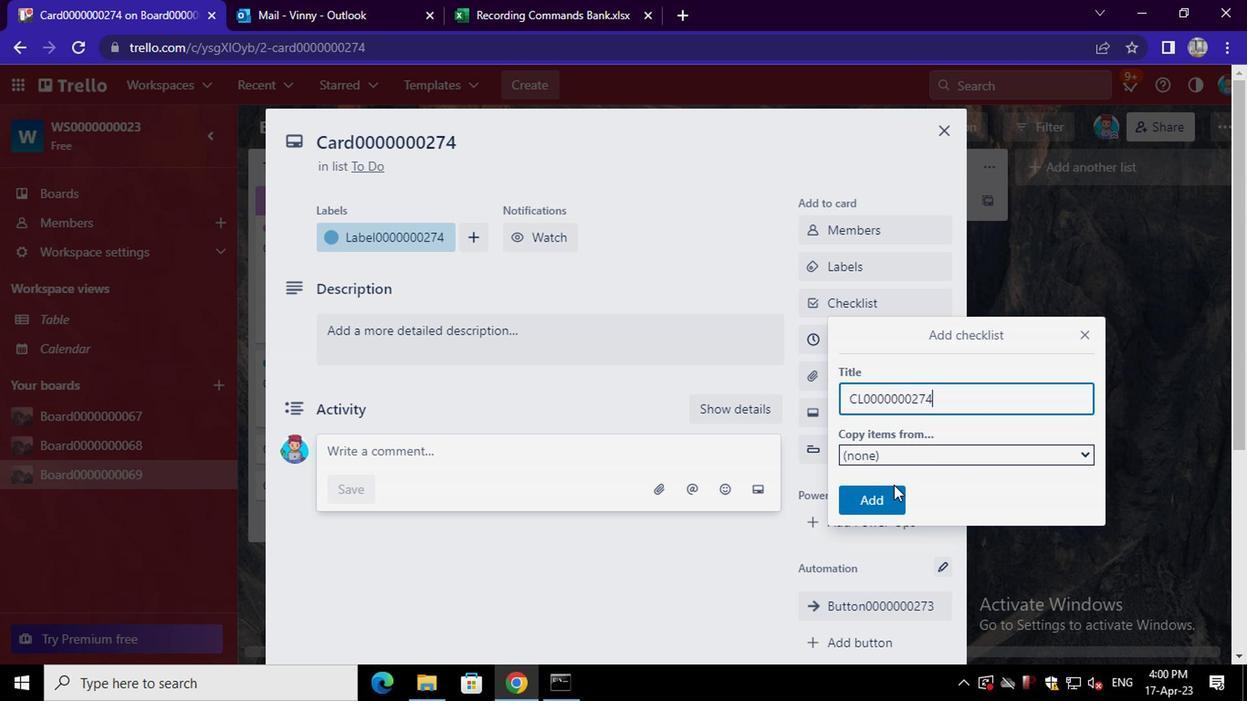 
Action: Mouse moved to (804, 490)
Screenshot: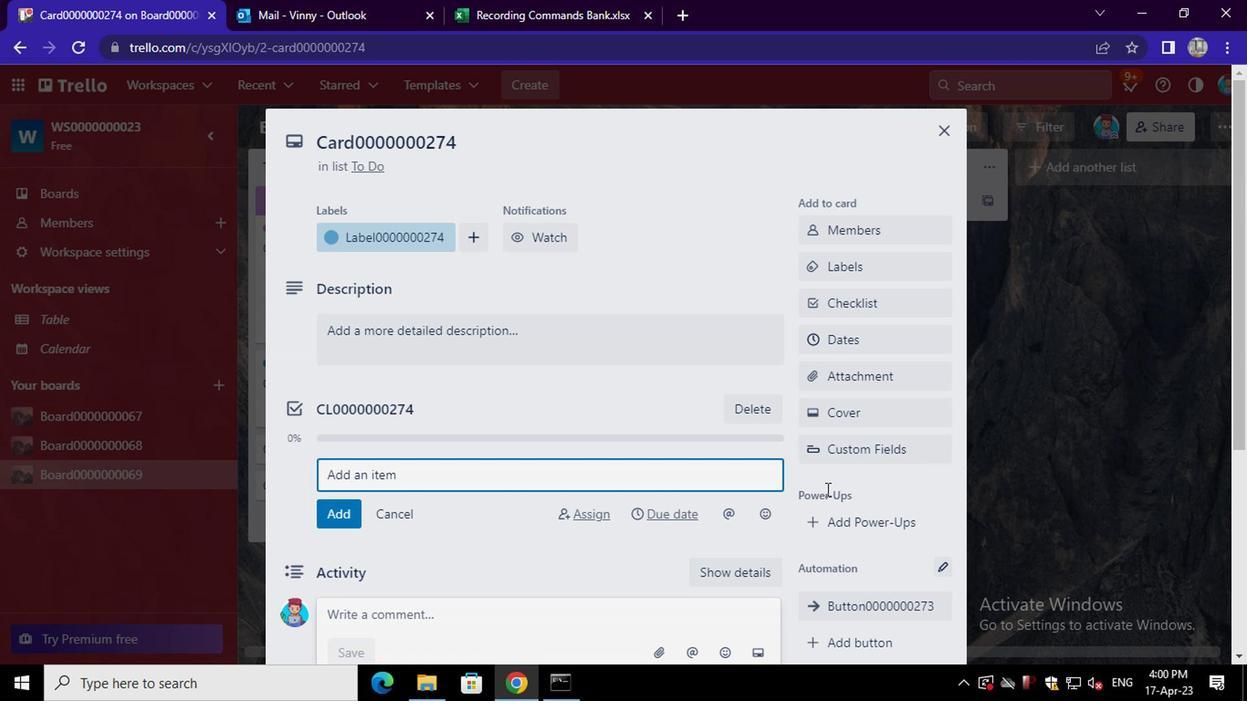 
Action: Mouse scrolled (804, 489) with delta (0, 0)
Screenshot: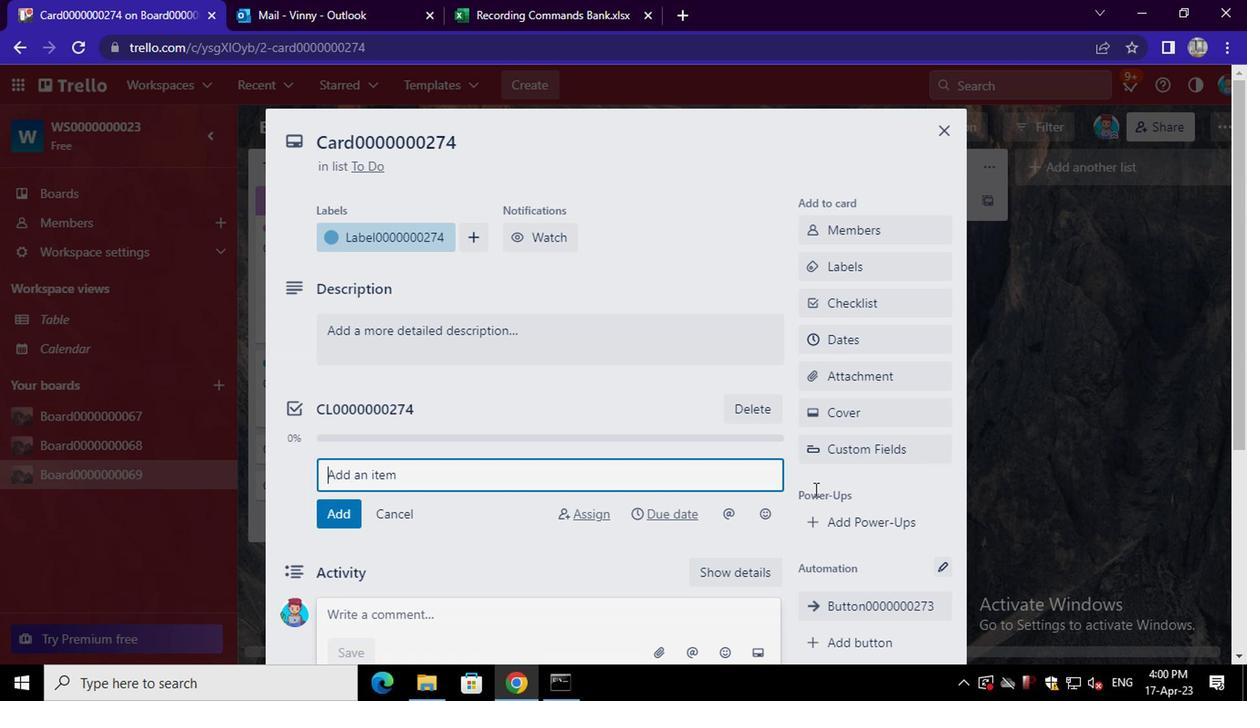 
Action: Mouse moved to (857, 254)
Screenshot: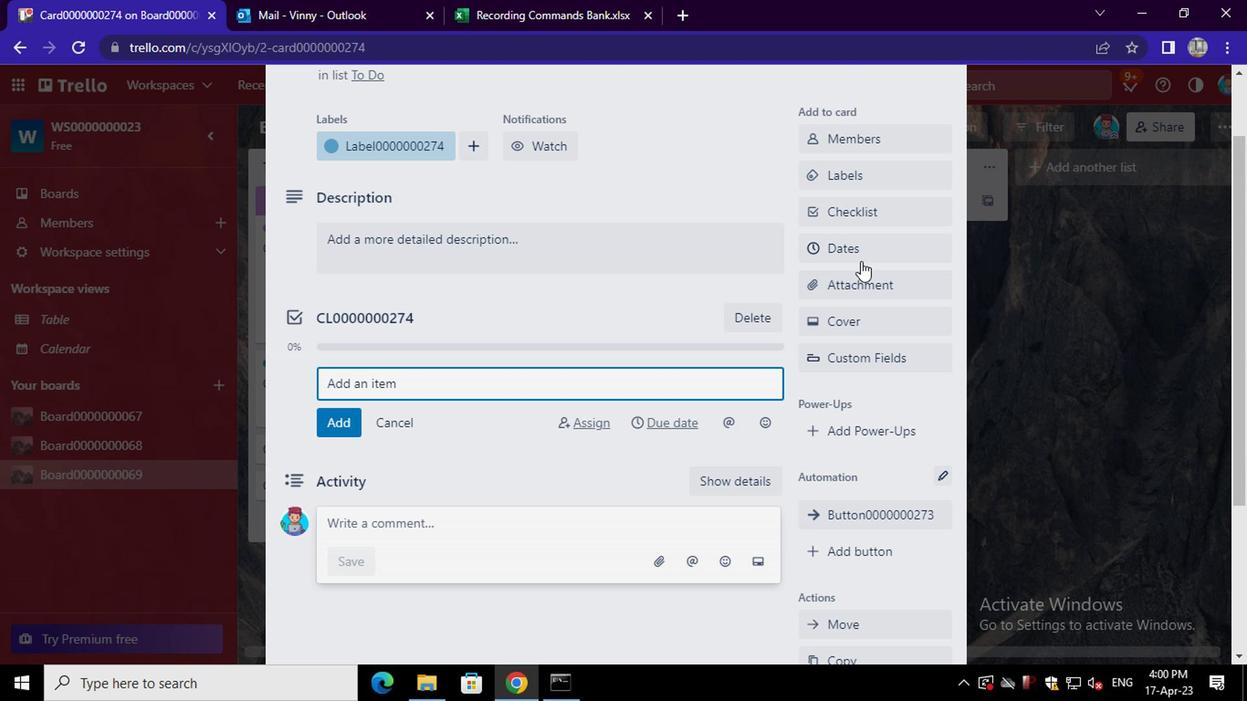 
Action: Mouse pressed left at (857, 254)
Screenshot: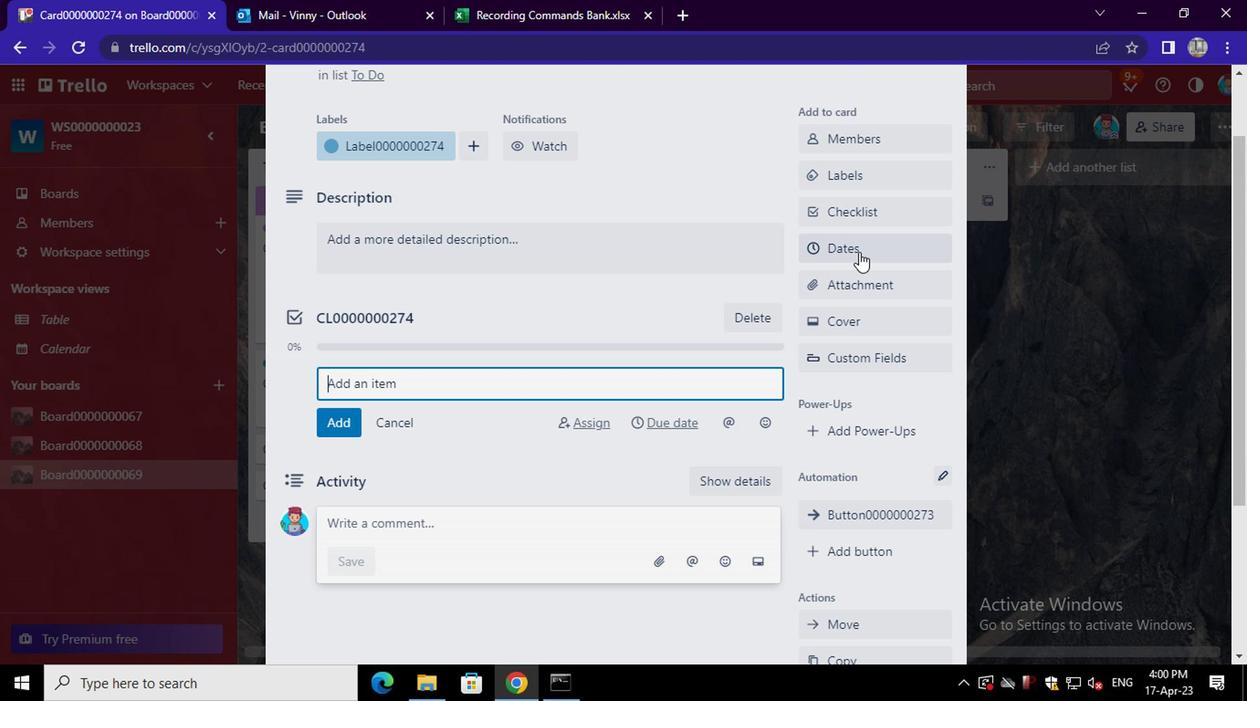 
Action: Mouse moved to (816, 457)
Screenshot: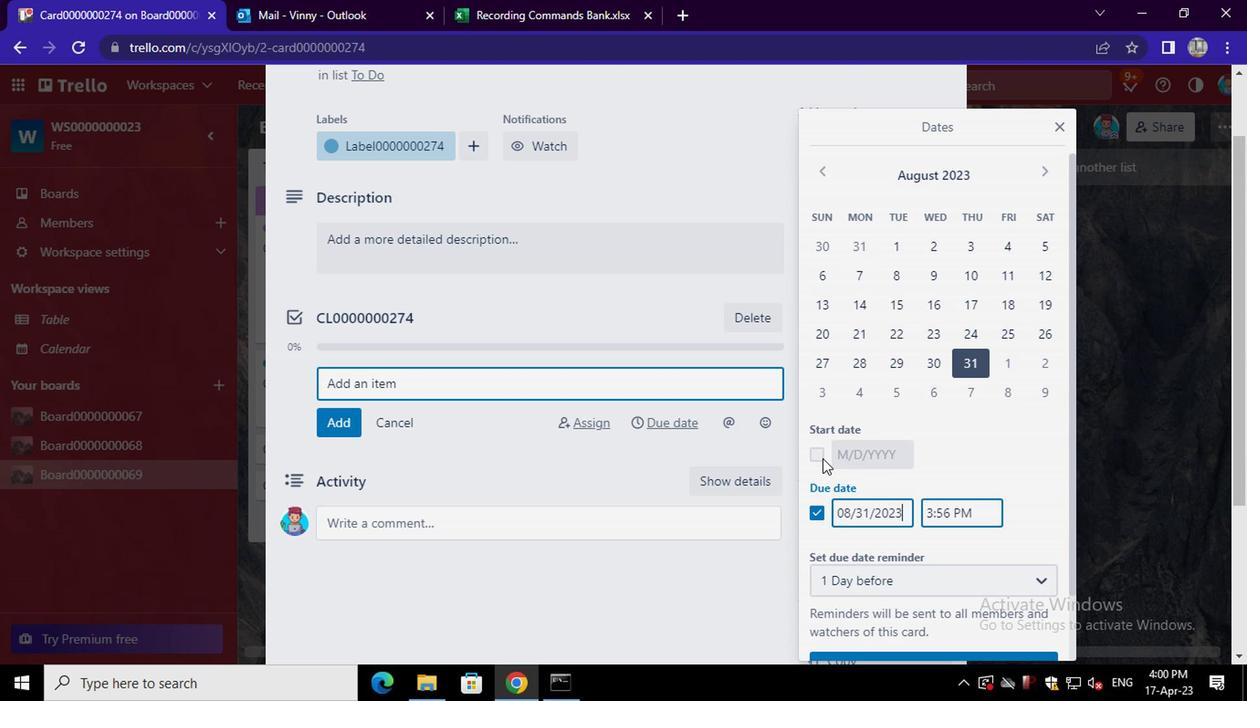 
Action: Mouse pressed left at (816, 457)
Screenshot: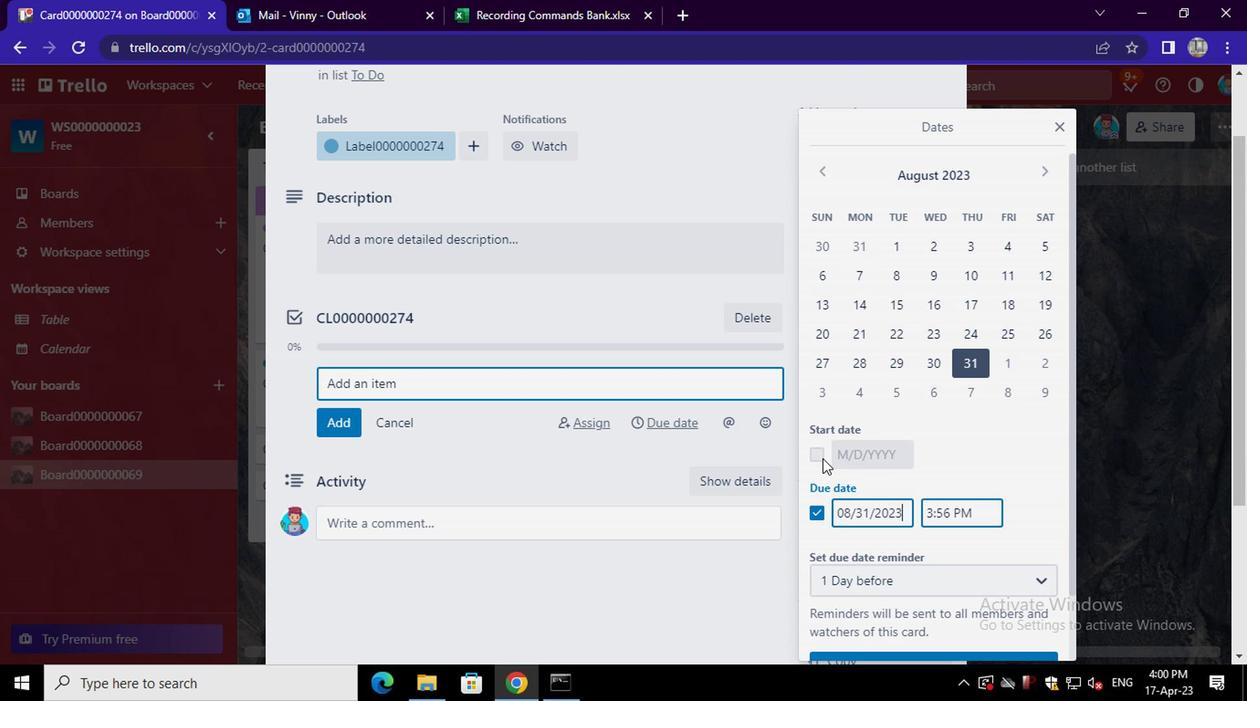 
Action: Mouse moved to (809, 512)
Screenshot: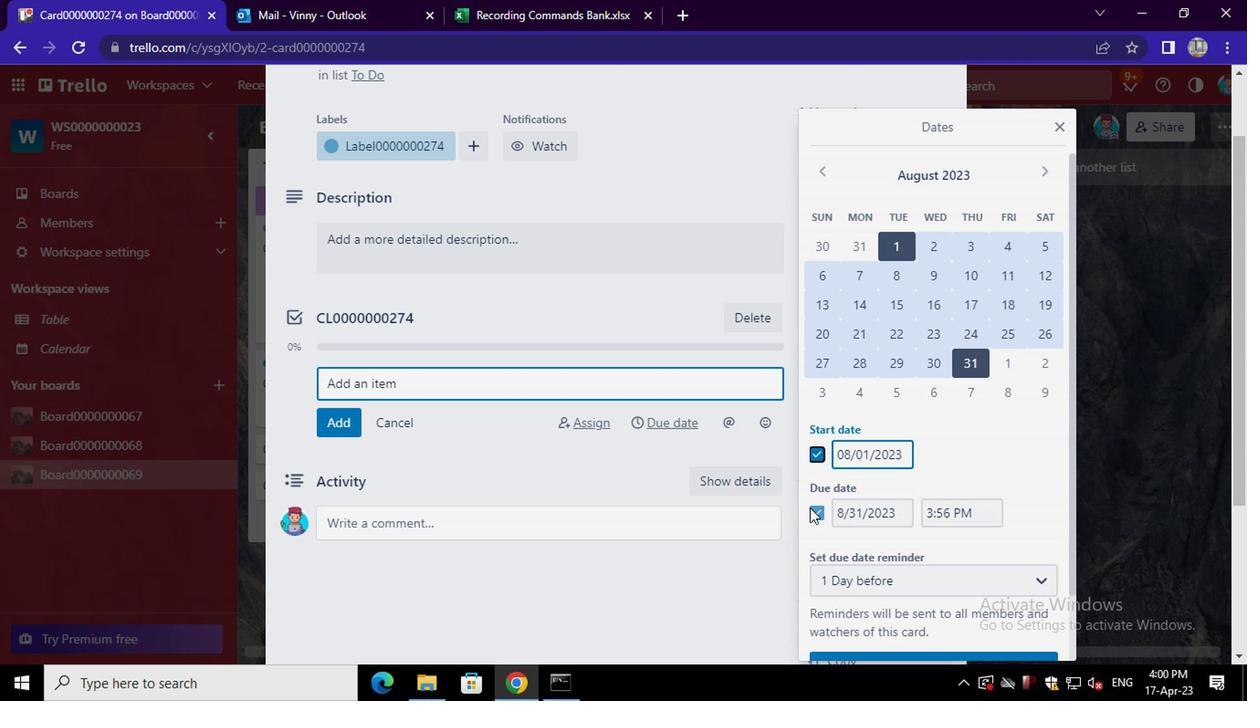
Action: Mouse pressed left at (809, 512)
Screenshot: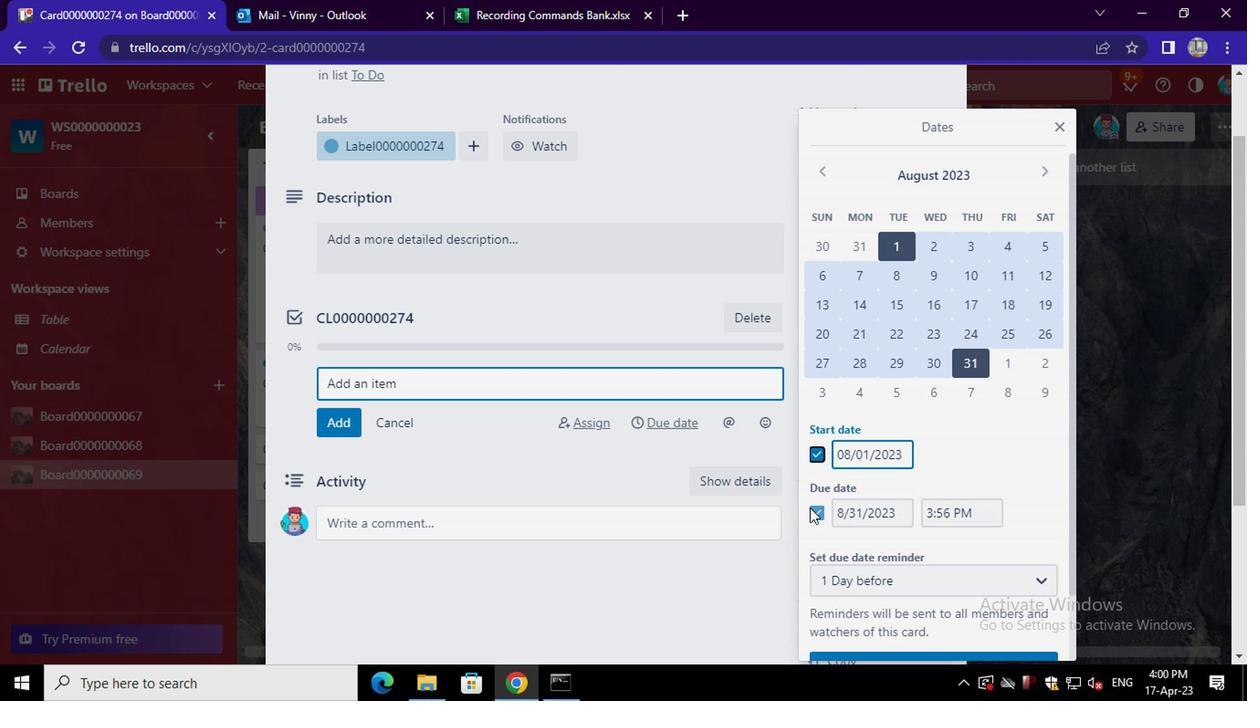 
Action: Mouse moved to (1048, 174)
Screenshot: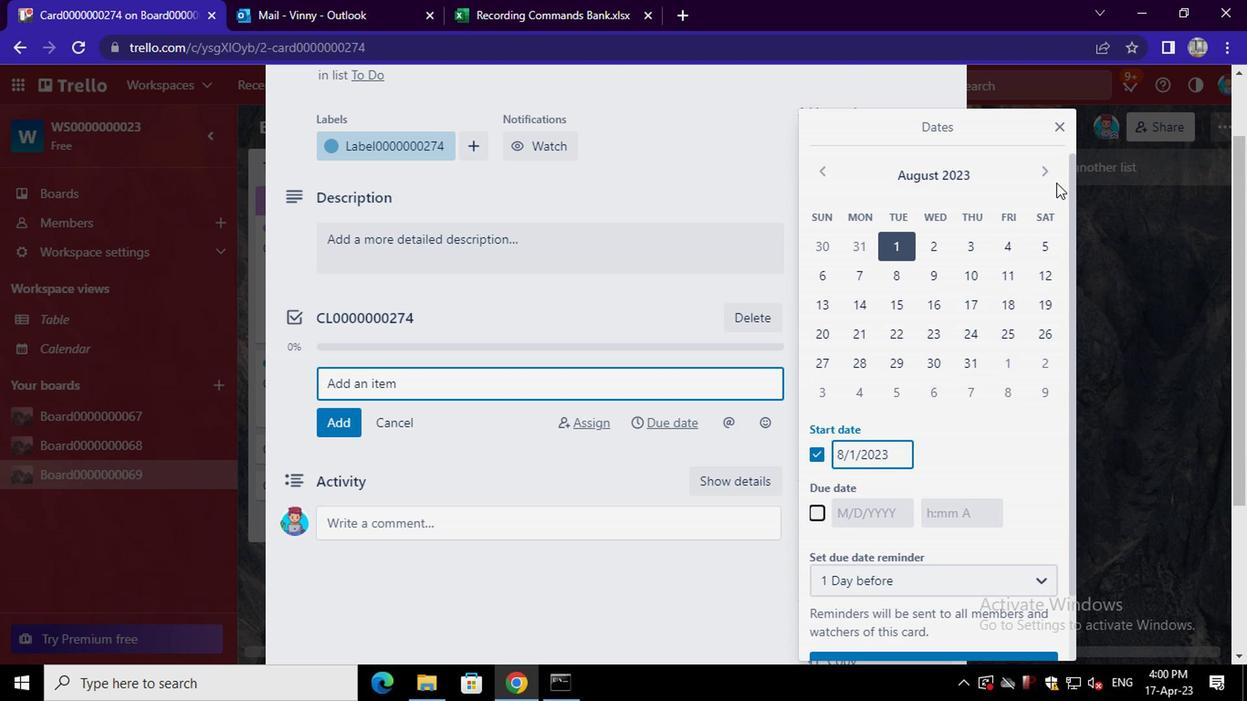 
Action: Mouse pressed left at (1048, 174)
Screenshot: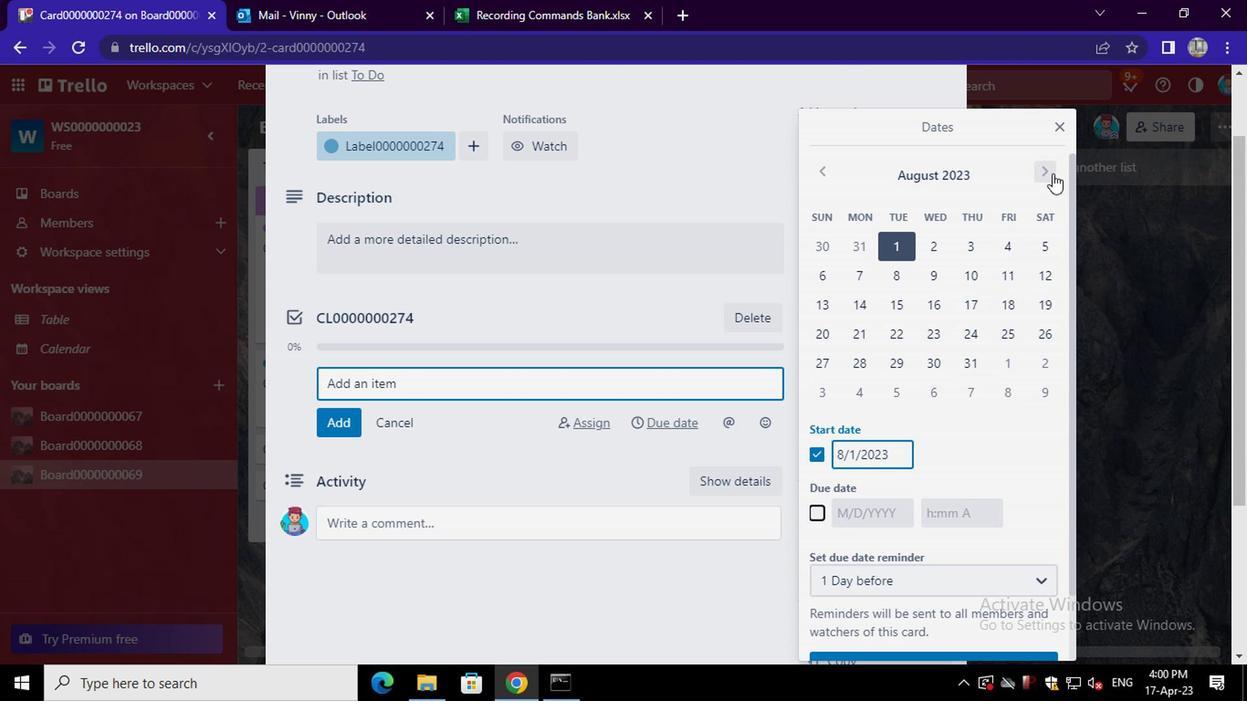 
Action: Mouse moved to (999, 243)
Screenshot: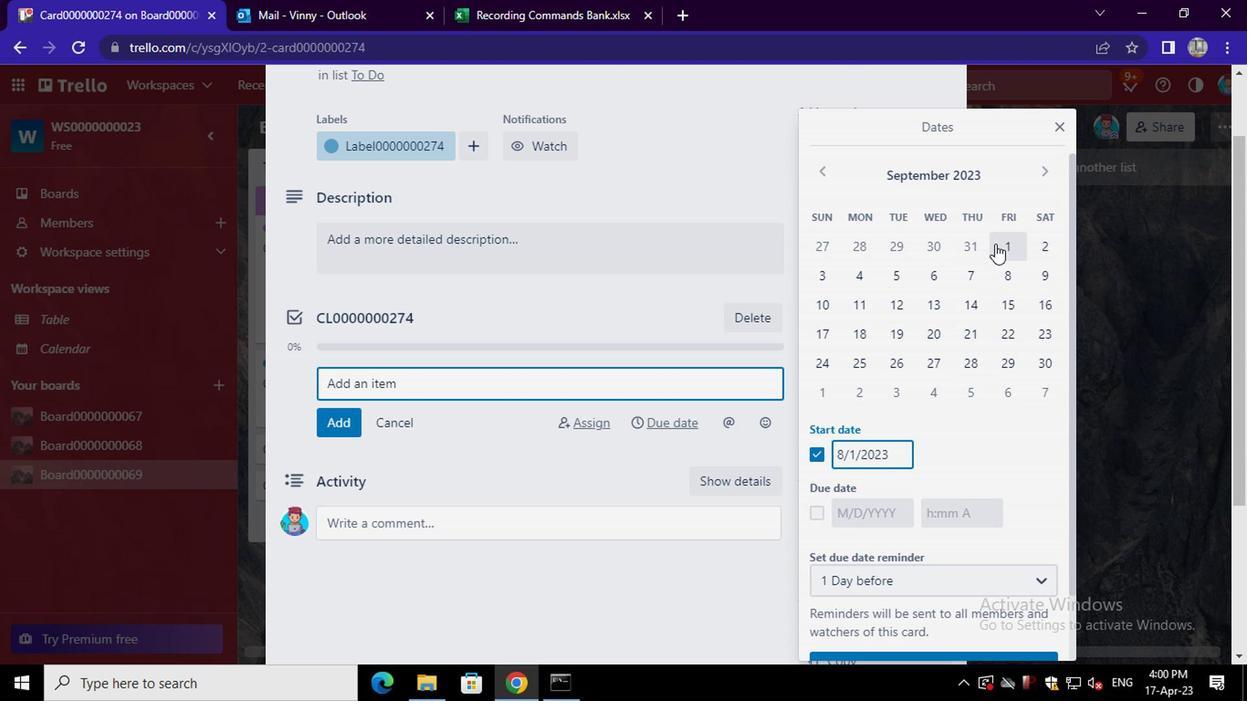 
Action: Mouse pressed left at (999, 243)
Screenshot: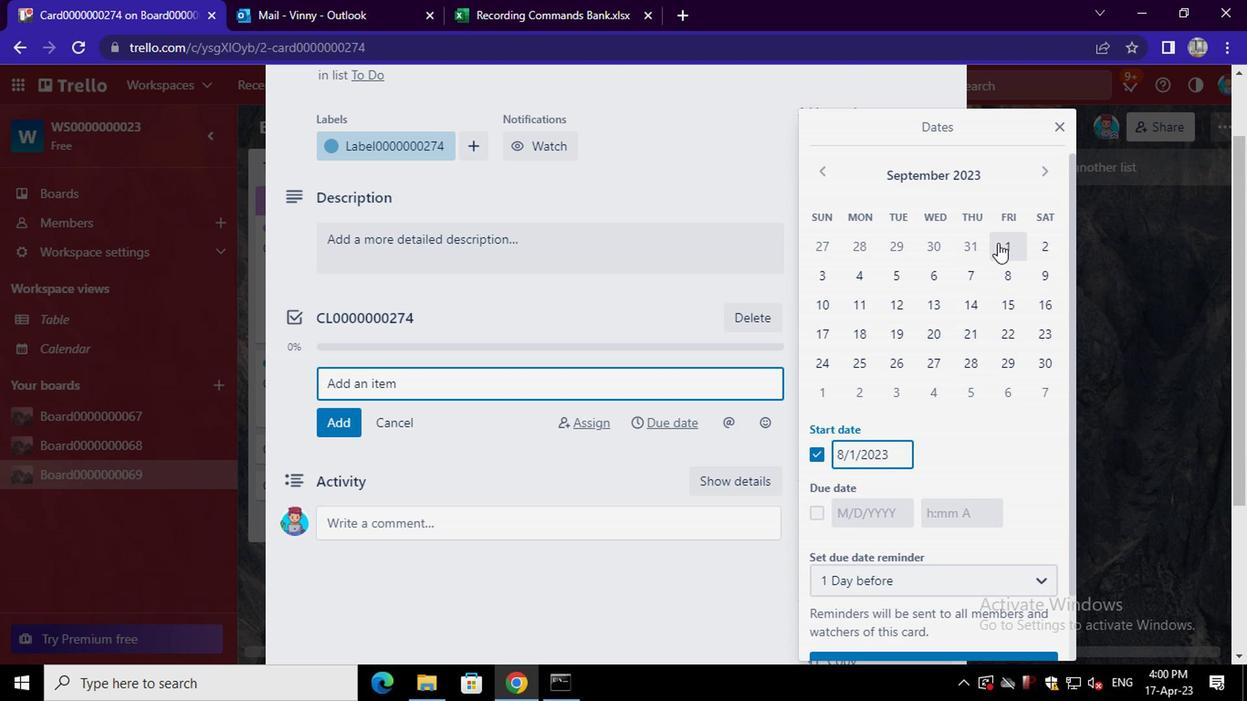 
Action: Mouse moved to (814, 516)
Screenshot: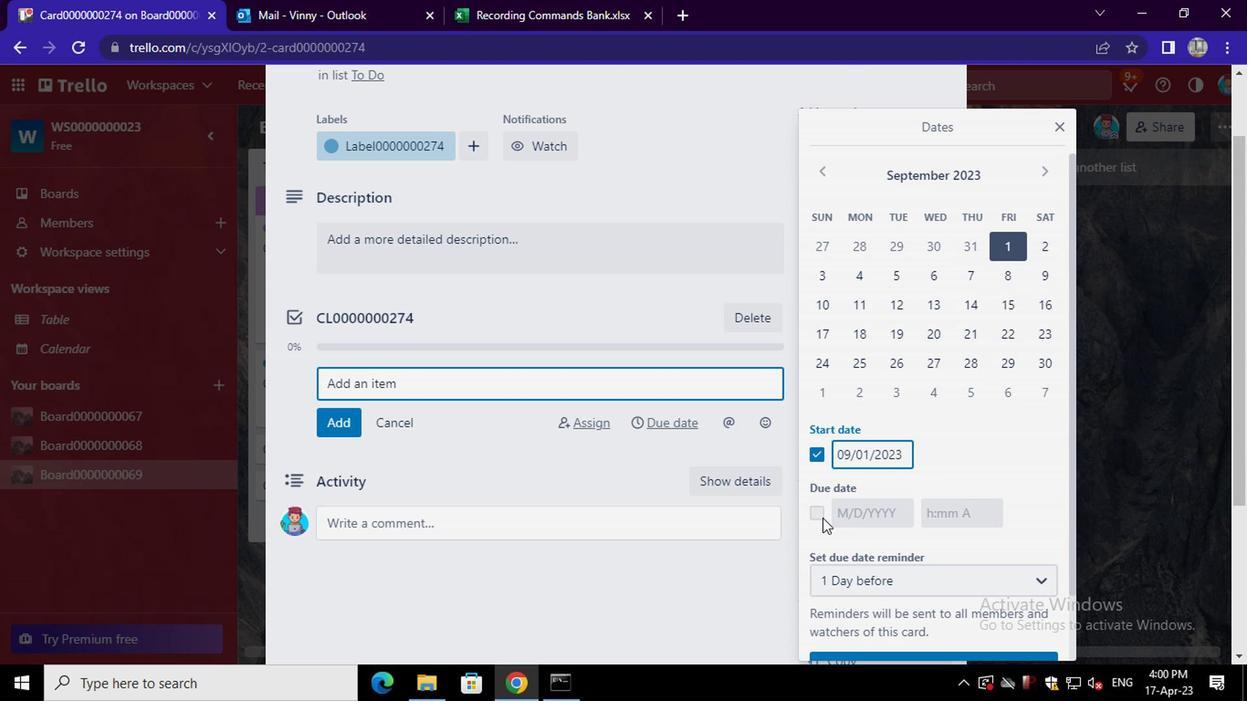 
Action: Mouse pressed left at (814, 516)
Screenshot: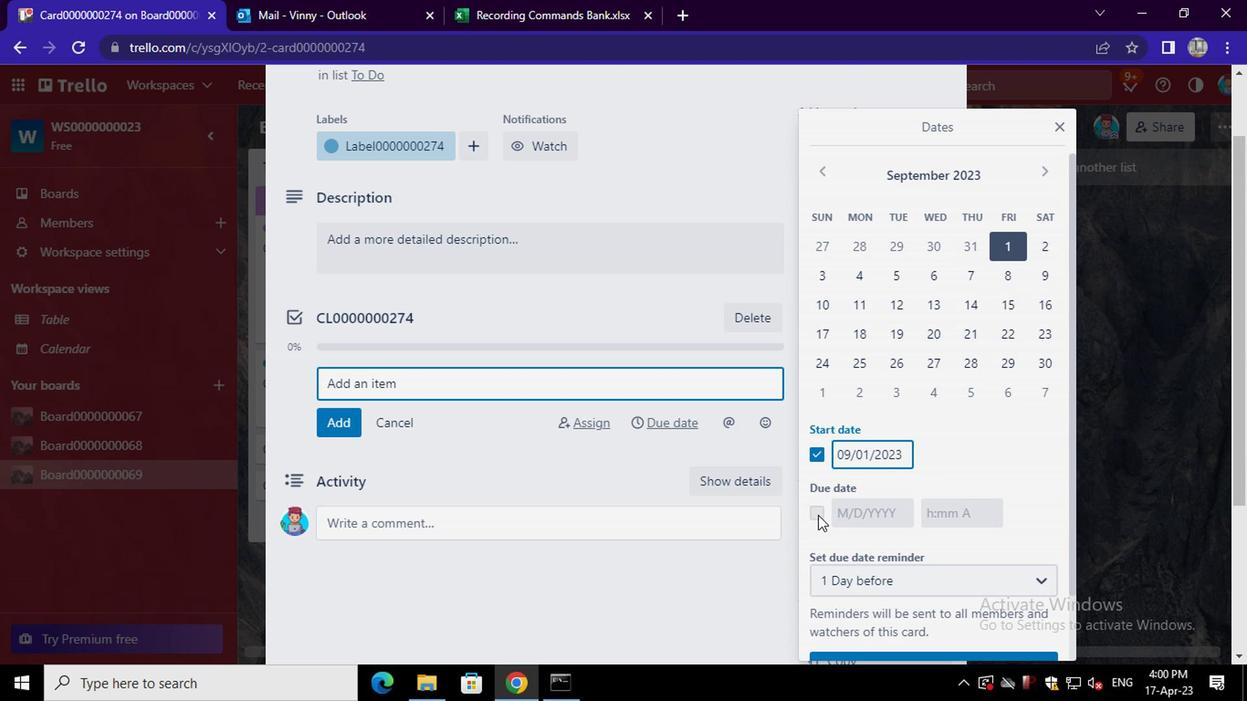 
Action: Mouse moved to (1040, 367)
Screenshot: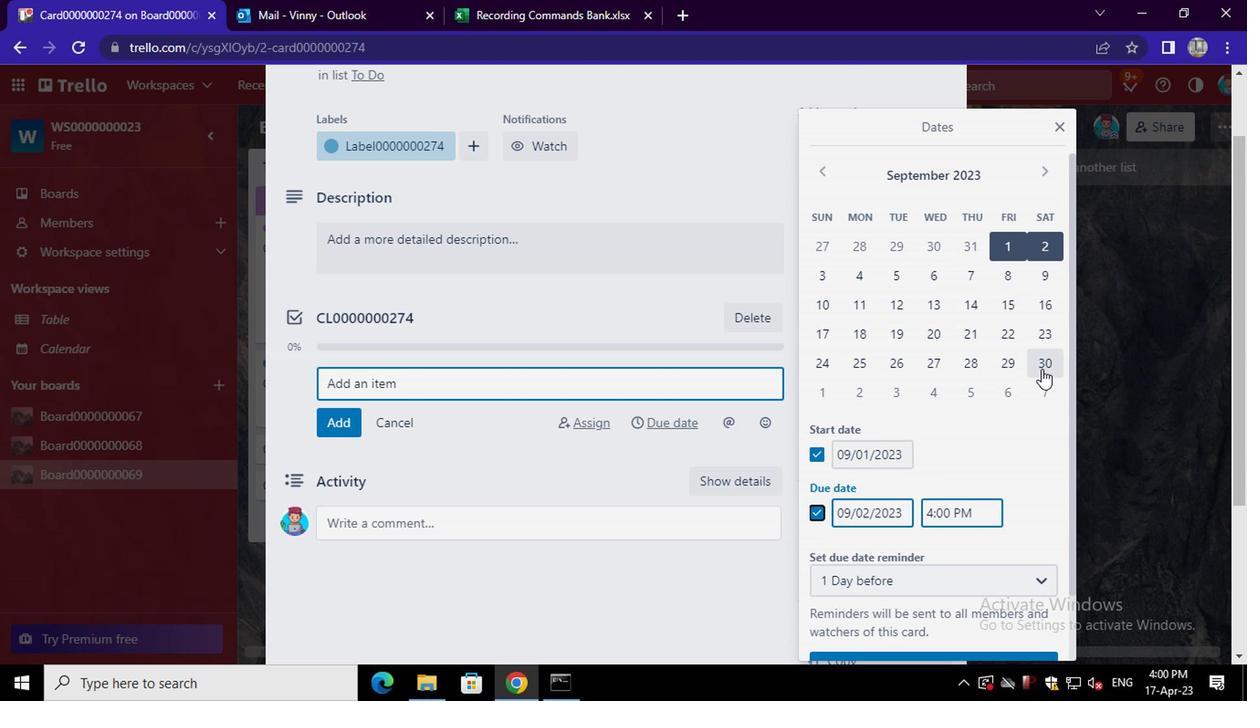 
Action: Mouse pressed left at (1040, 367)
Screenshot: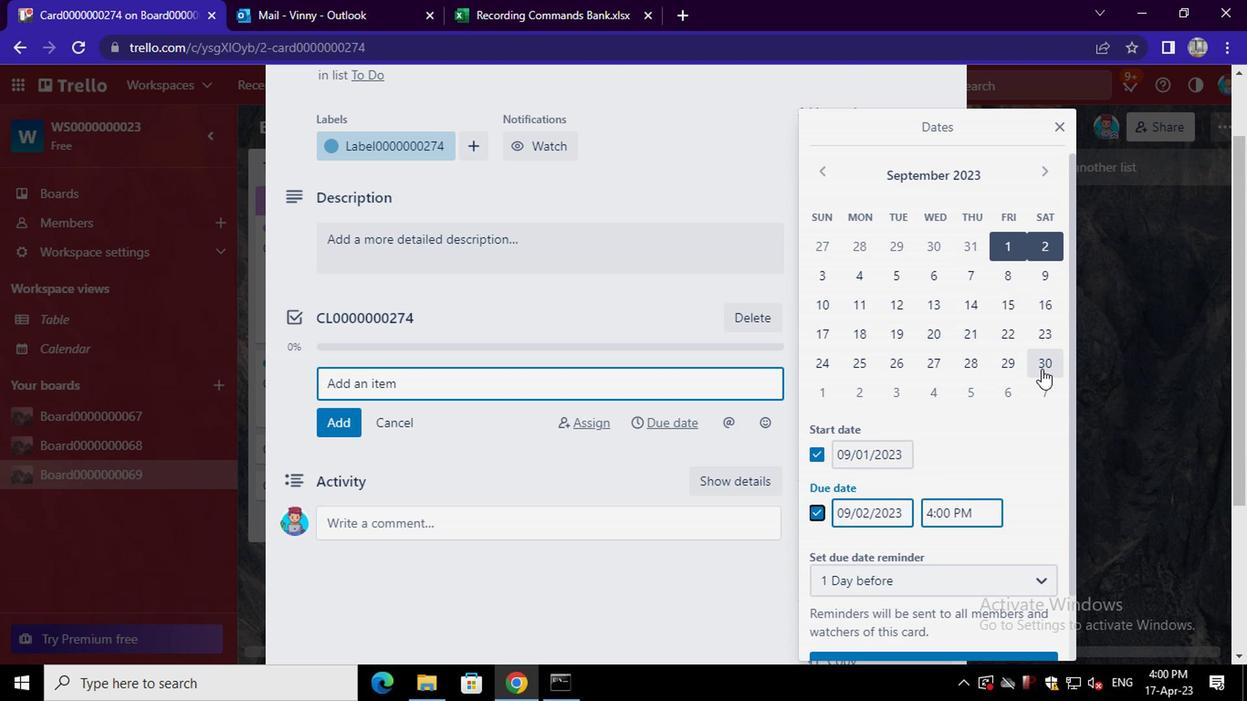 
Action: Mouse moved to (982, 657)
Screenshot: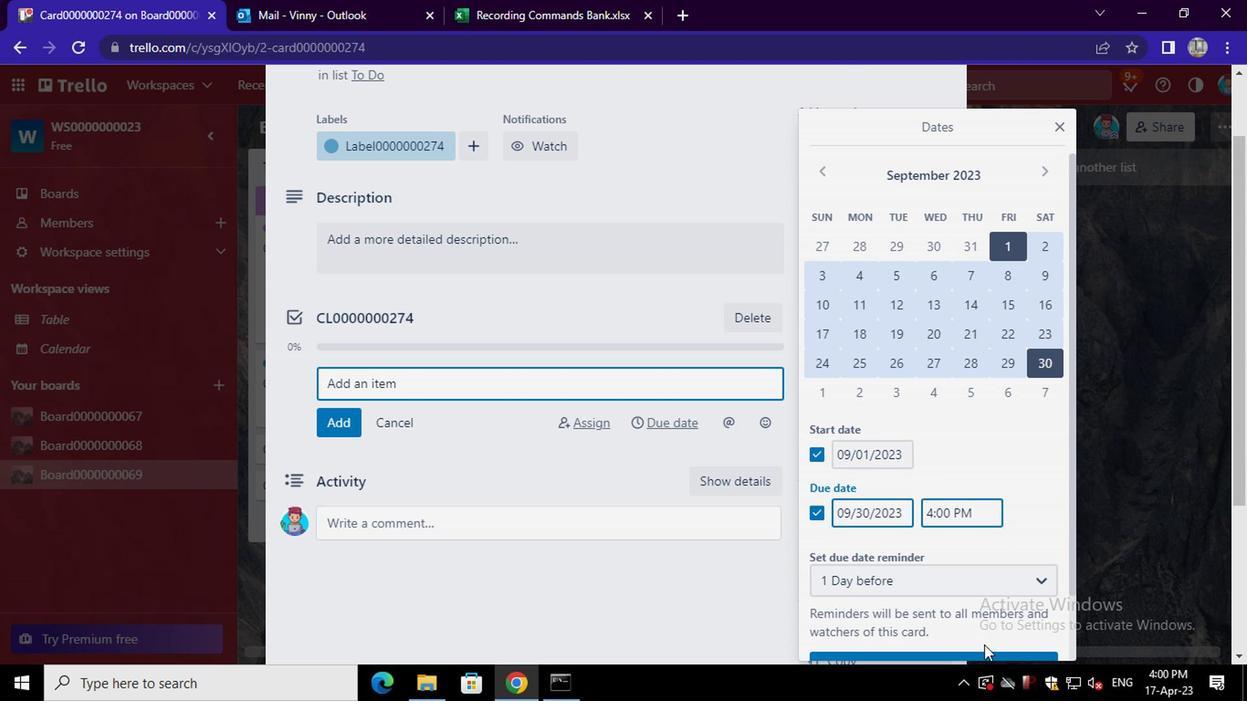 
Action: Mouse pressed left at (982, 657)
Screenshot: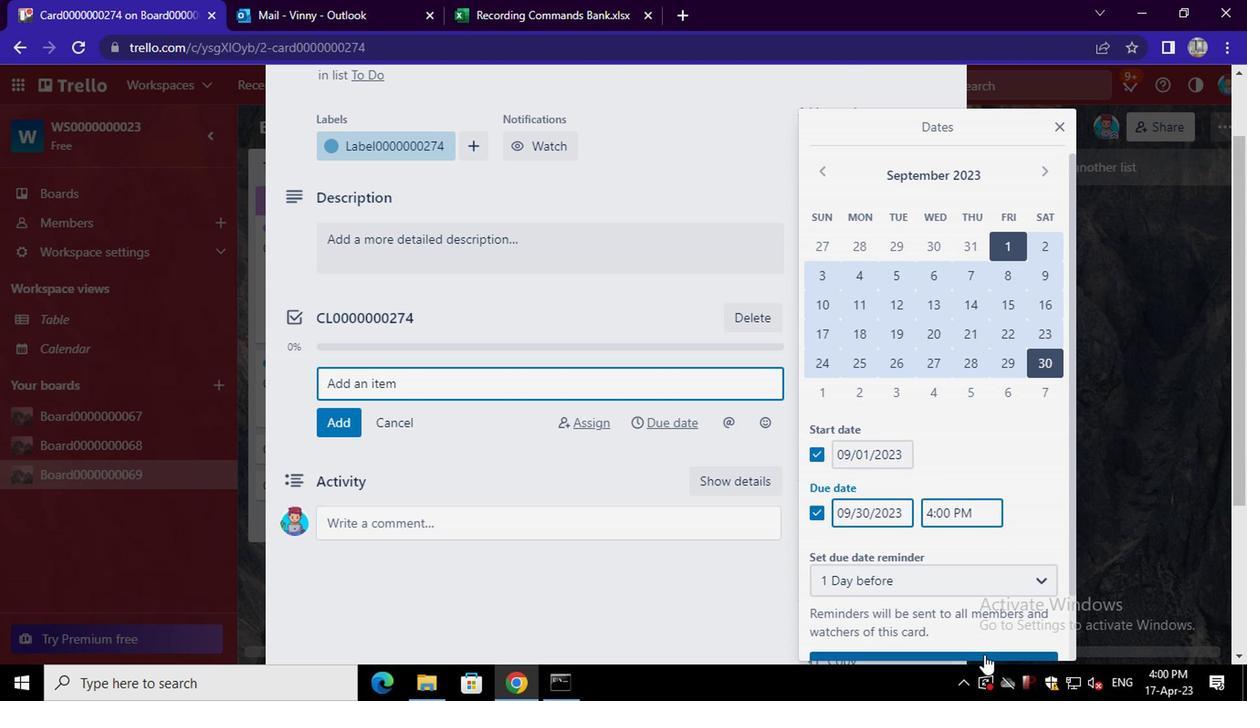 
Action: Mouse moved to (993, 644)
Screenshot: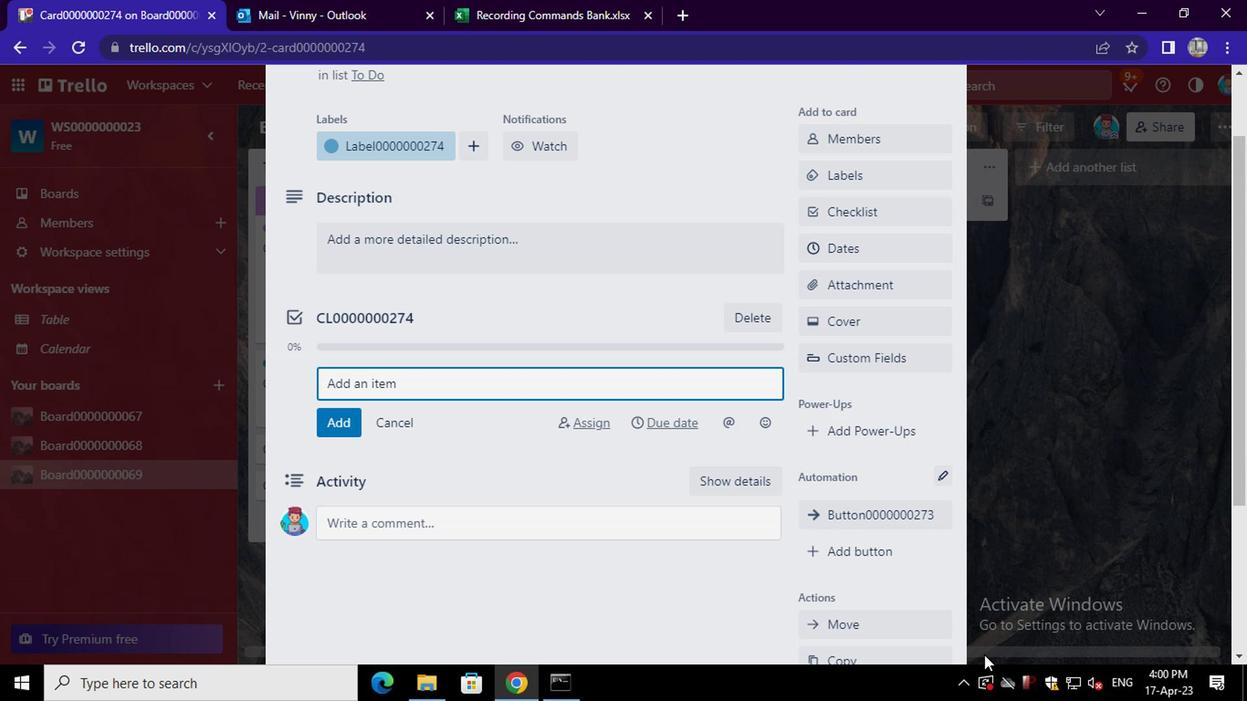 
